 Task: In the Company zugop.edu.jo, Add note: 'Schedule a team brainstorming session for marketing campaign ideas.'. Mark checkbox to create task to follow up ': In 3 business days '. Create task, with  description: Physical meeting done, Add due date: In 3 Business Days; Add reminder: 30 Minutes before. Set Priority High and add note: Review the attached proposal. Logged in from softage.5@softage.net
Action: Mouse moved to (79, 58)
Screenshot: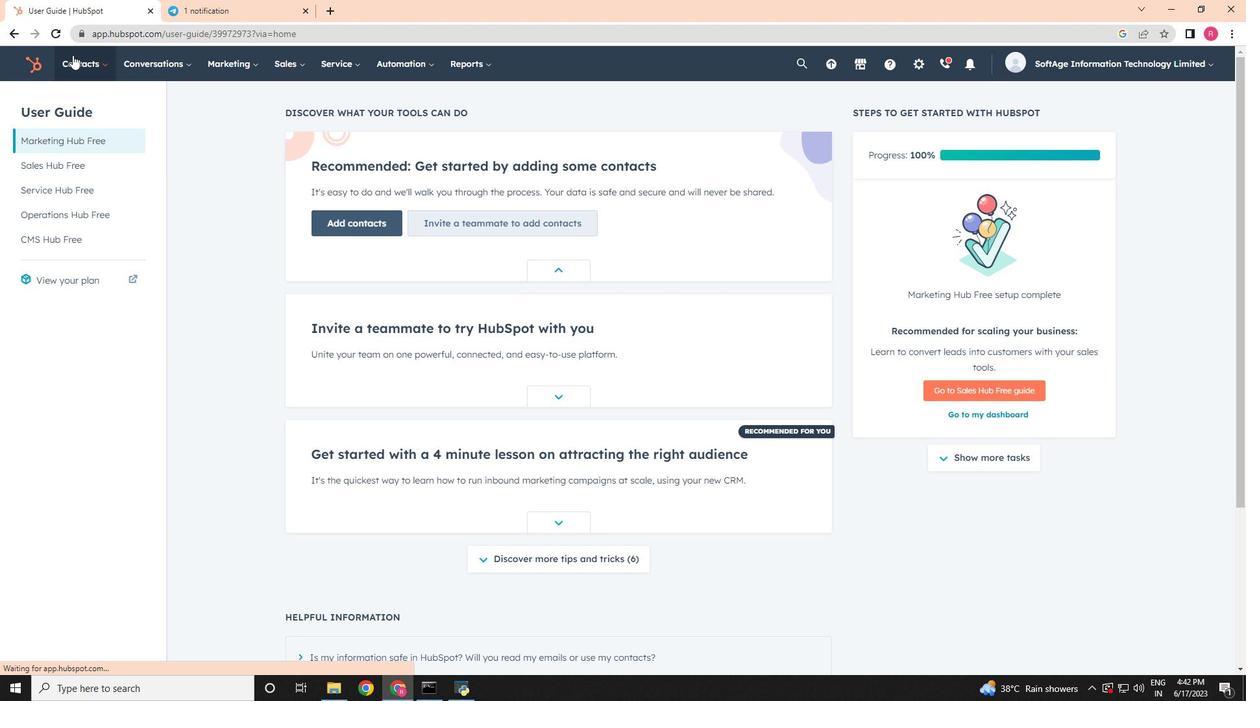 
Action: Mouse pressed left at (79, 58)
Screenshot: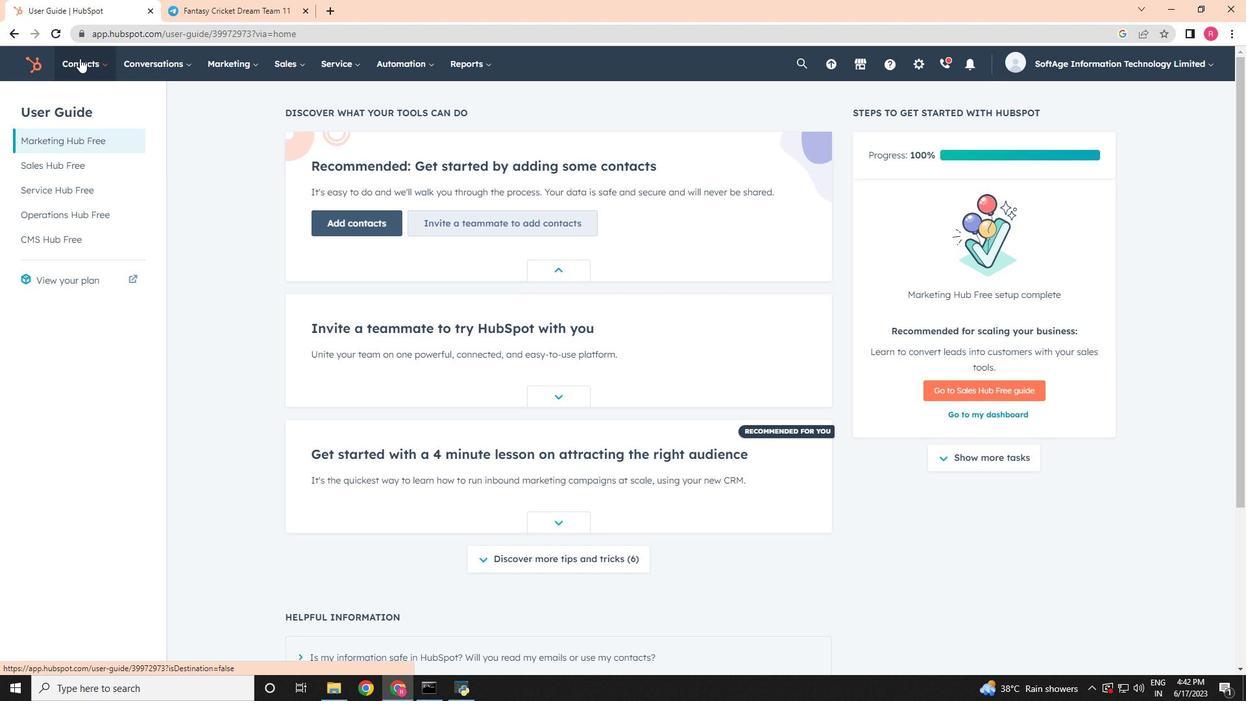 
Action: Mouse moved to (101, 119)
Screenshot: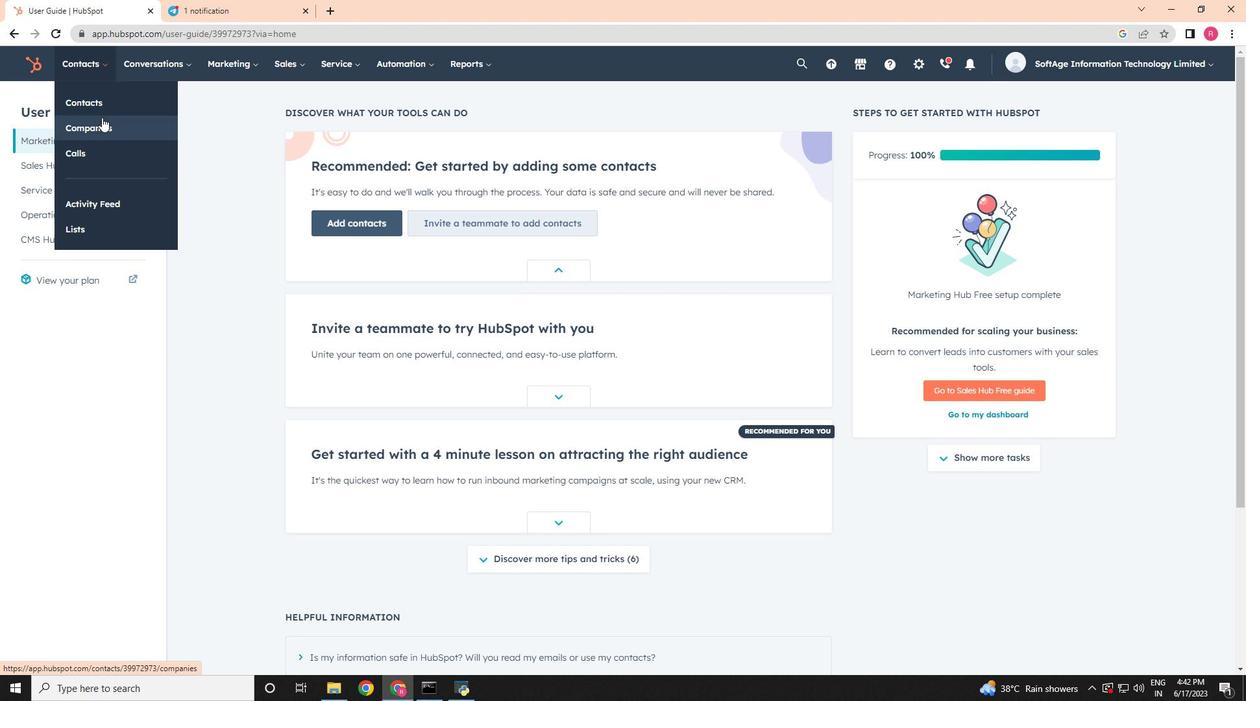 
Action: Mouse pressed left at (101, 119)
Screenshot: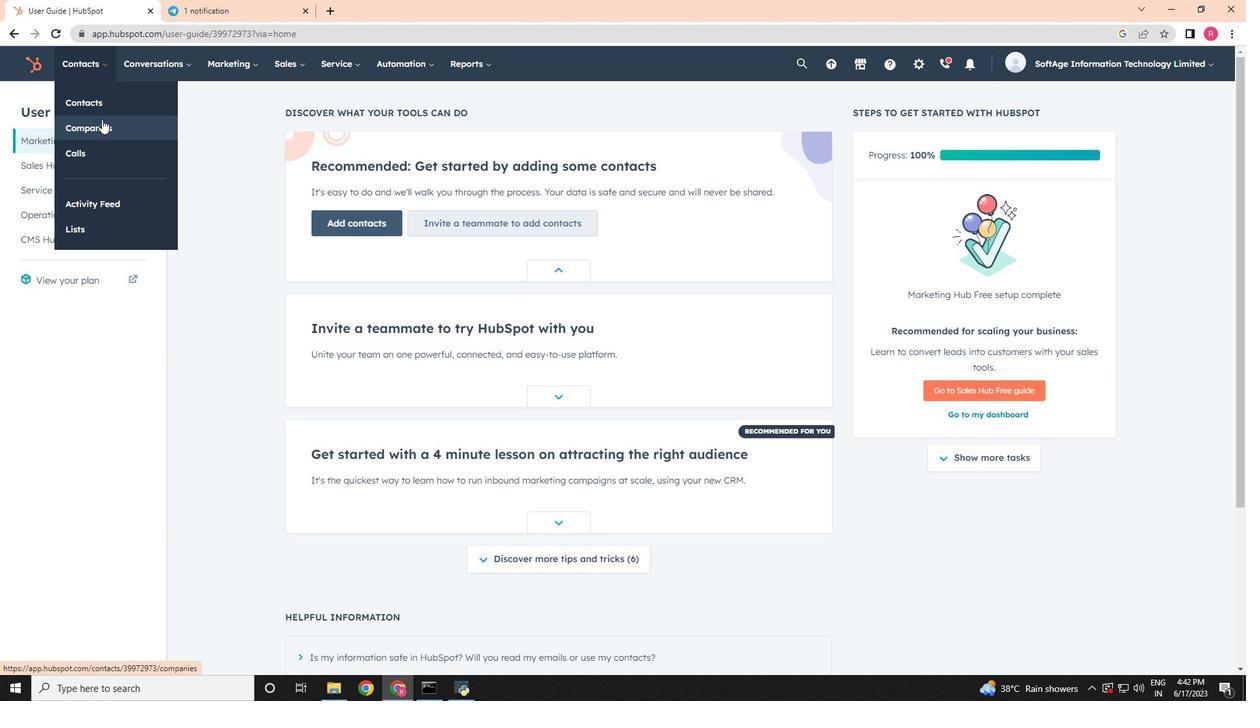 
Action: Mouse moved to (122, 207)
Screenshot: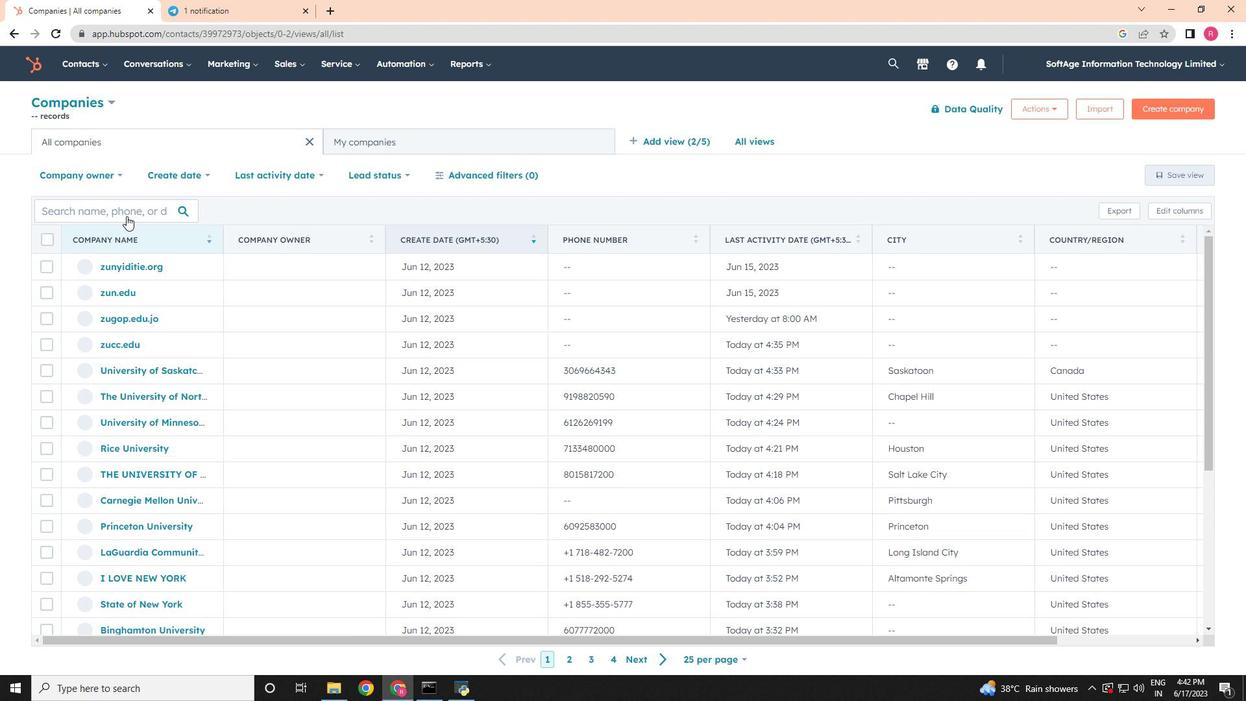 
Action: Mouse pressed left at (122, 207)
Screenshot: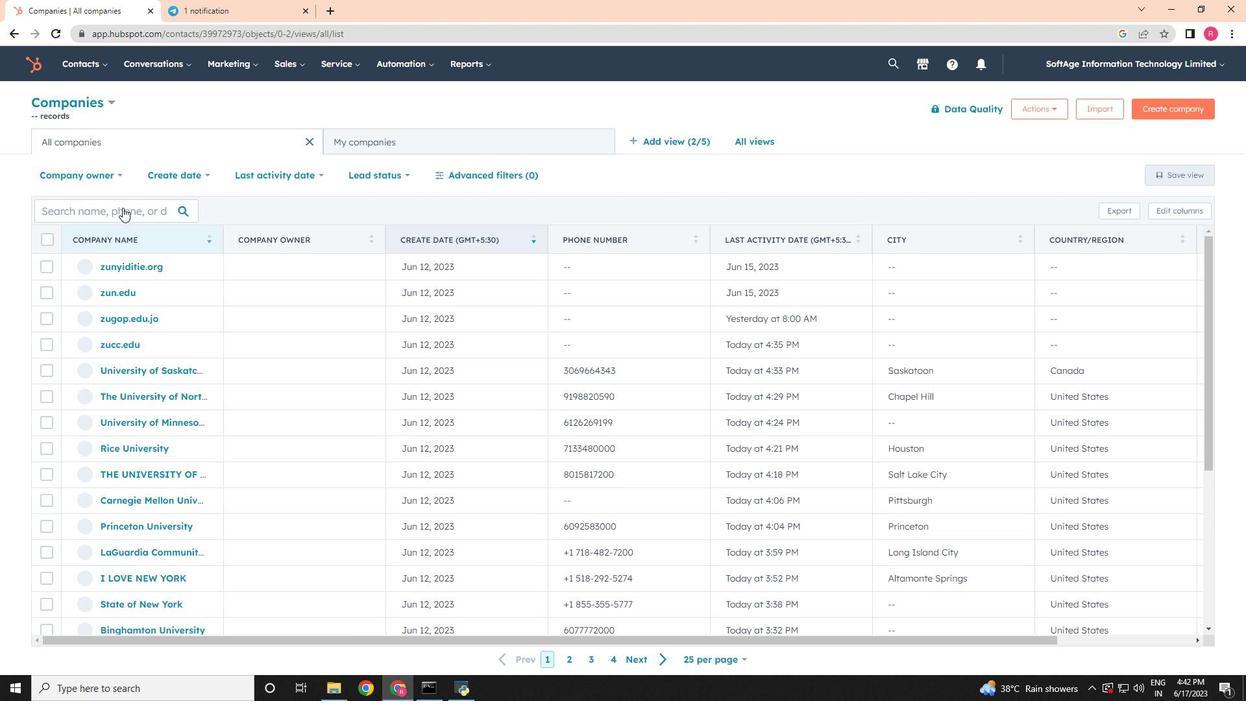 
Action: Key pressed zugop.
Screenshot: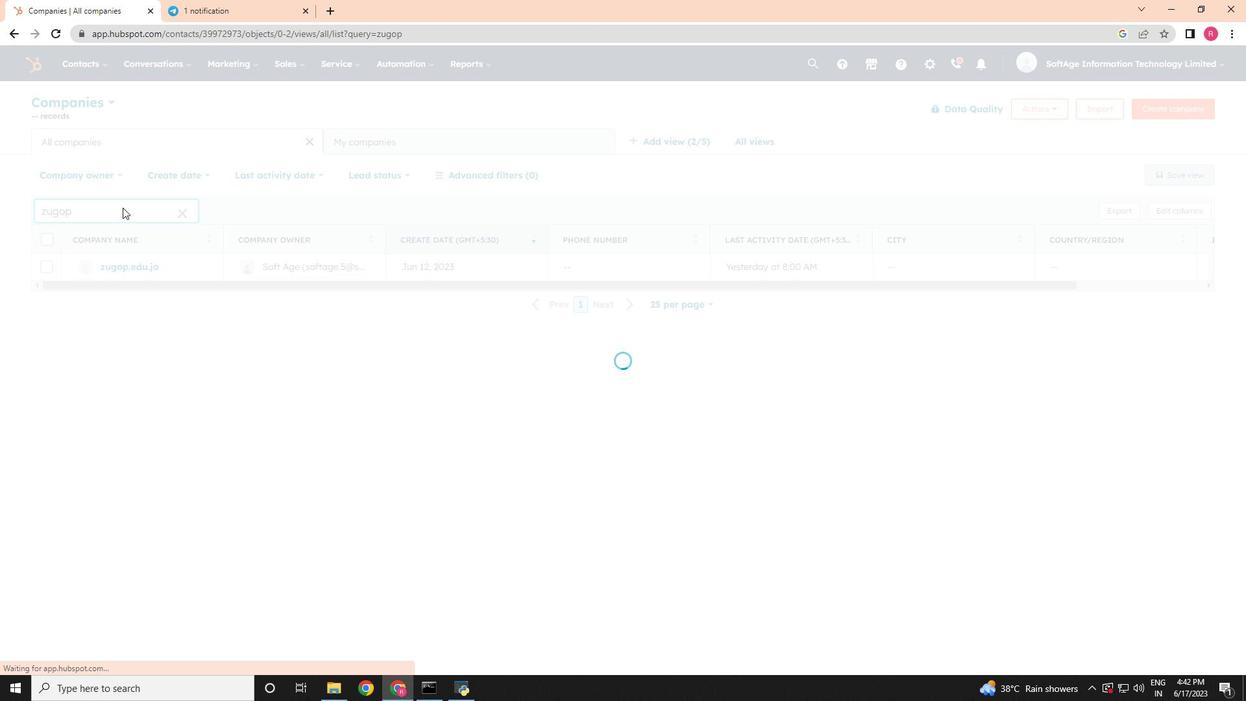 
Action: Mouse moved to (129, 262)
Screenshot: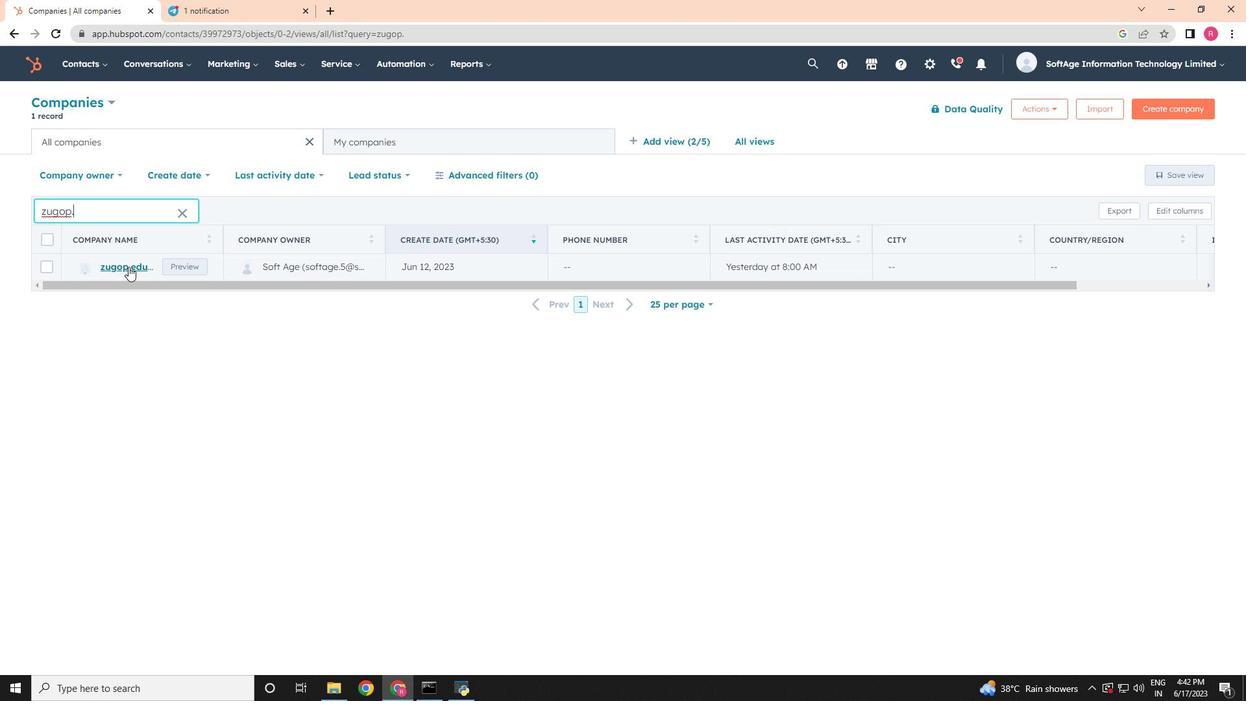 
Action: Mouse pressed left at (129, 262)
Screenshot: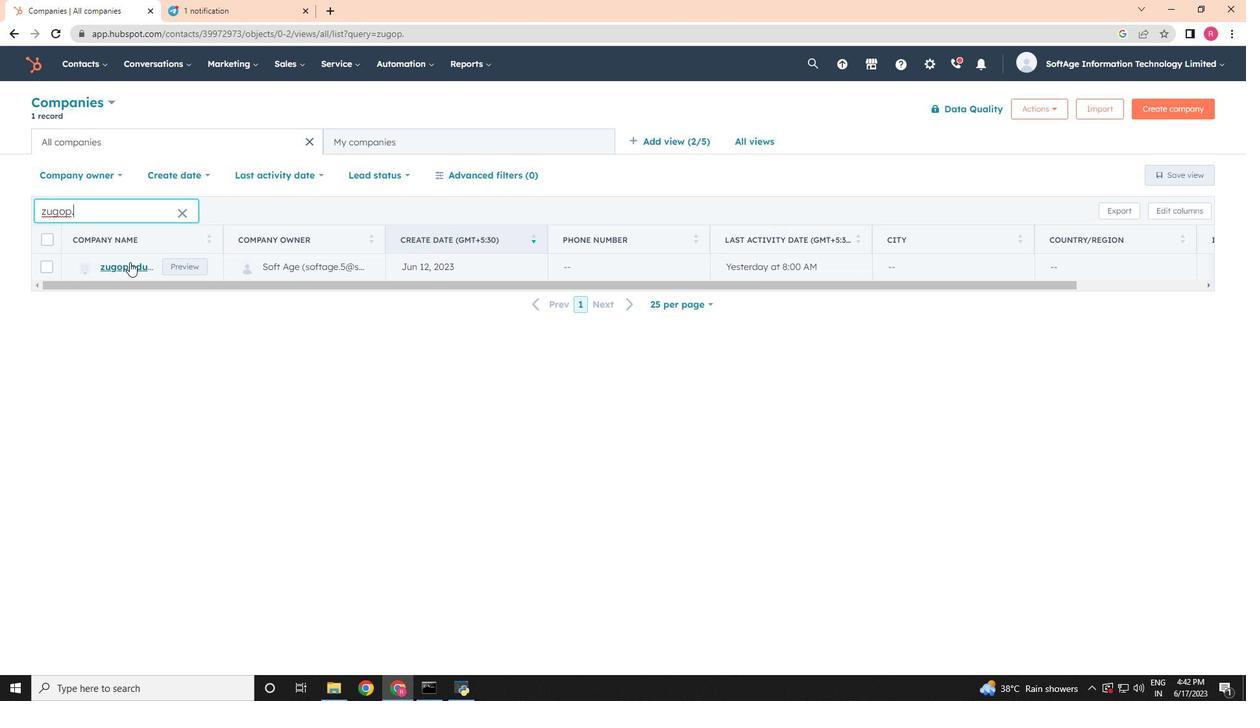 
Action: Mouse moved to (46, 210)
Screenshot: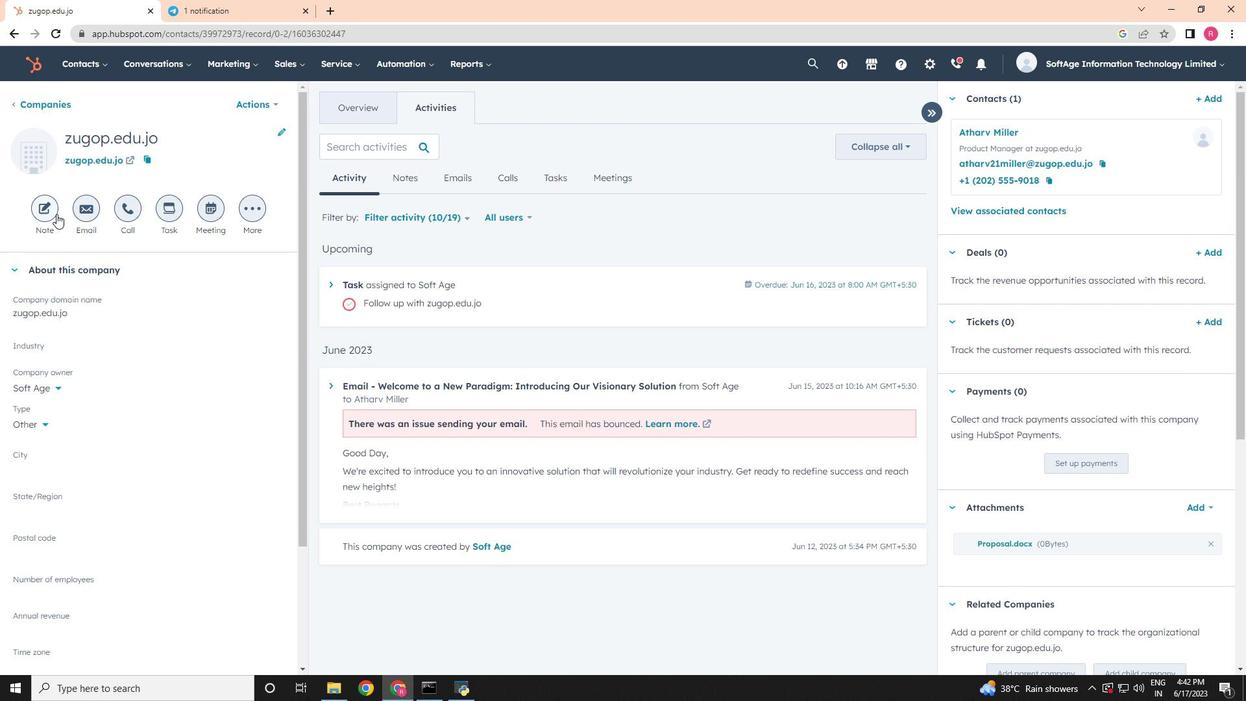 
Action: Mouse pressed left at (46, 210)
Screenshot: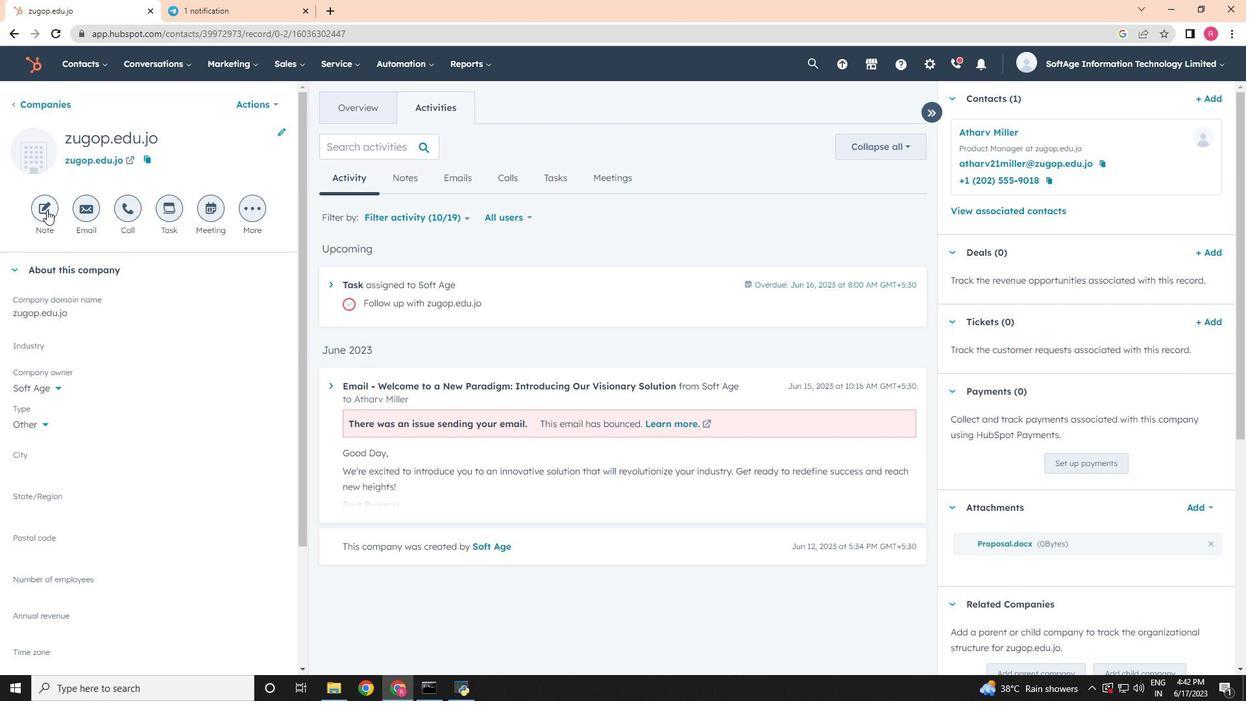 
Action: Mouse moved to (1094, 388)
Screenshot: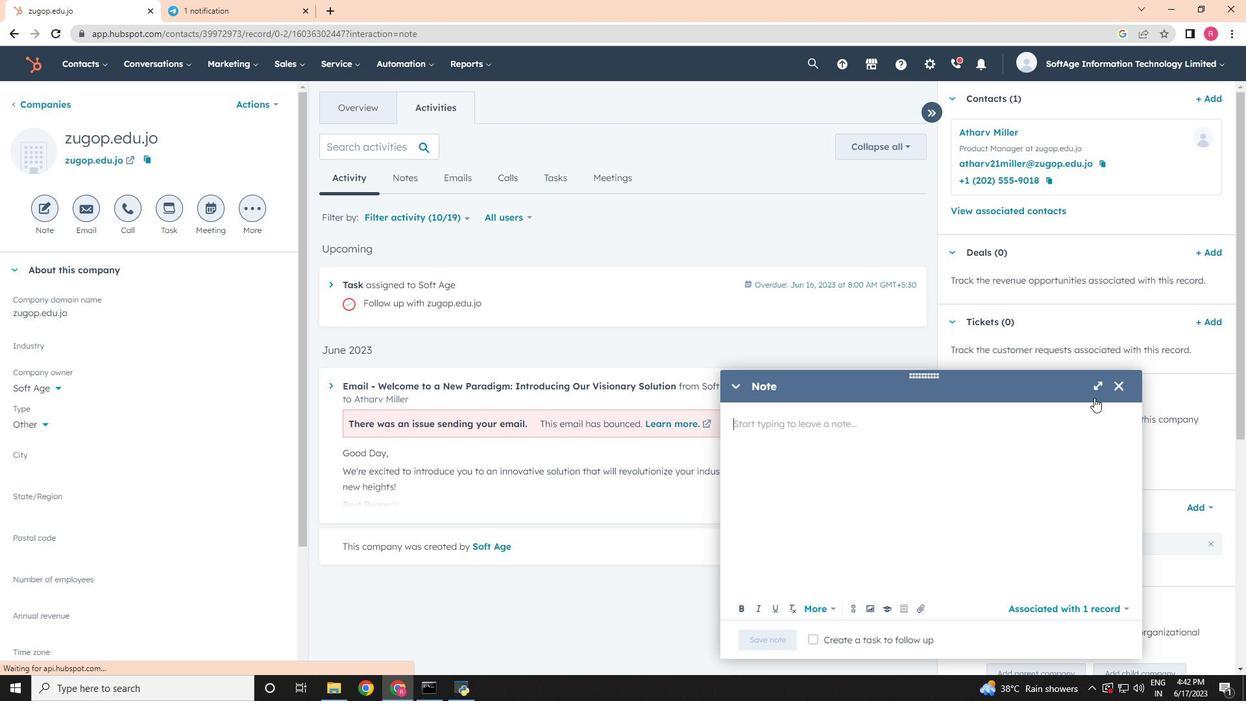 
Action: Mouse pressed left at (1094, 388)
Screenshot: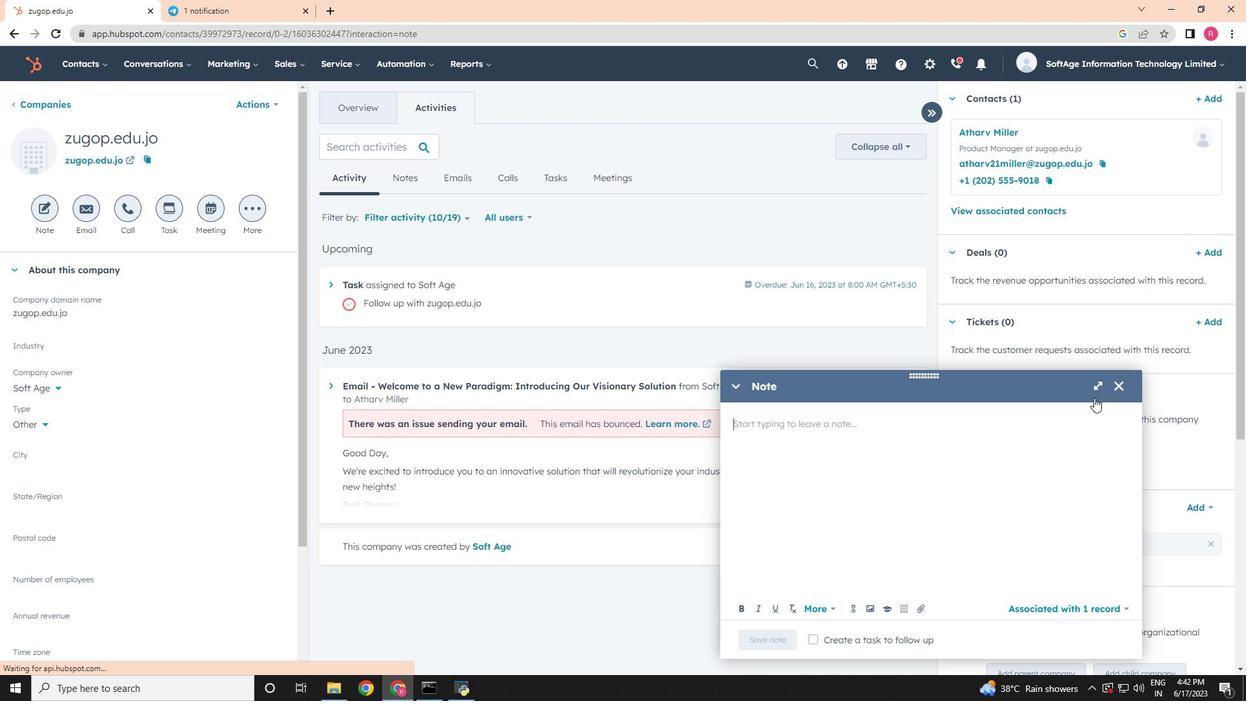 
Action: Mouse moved to (642, 396)
Screenshot: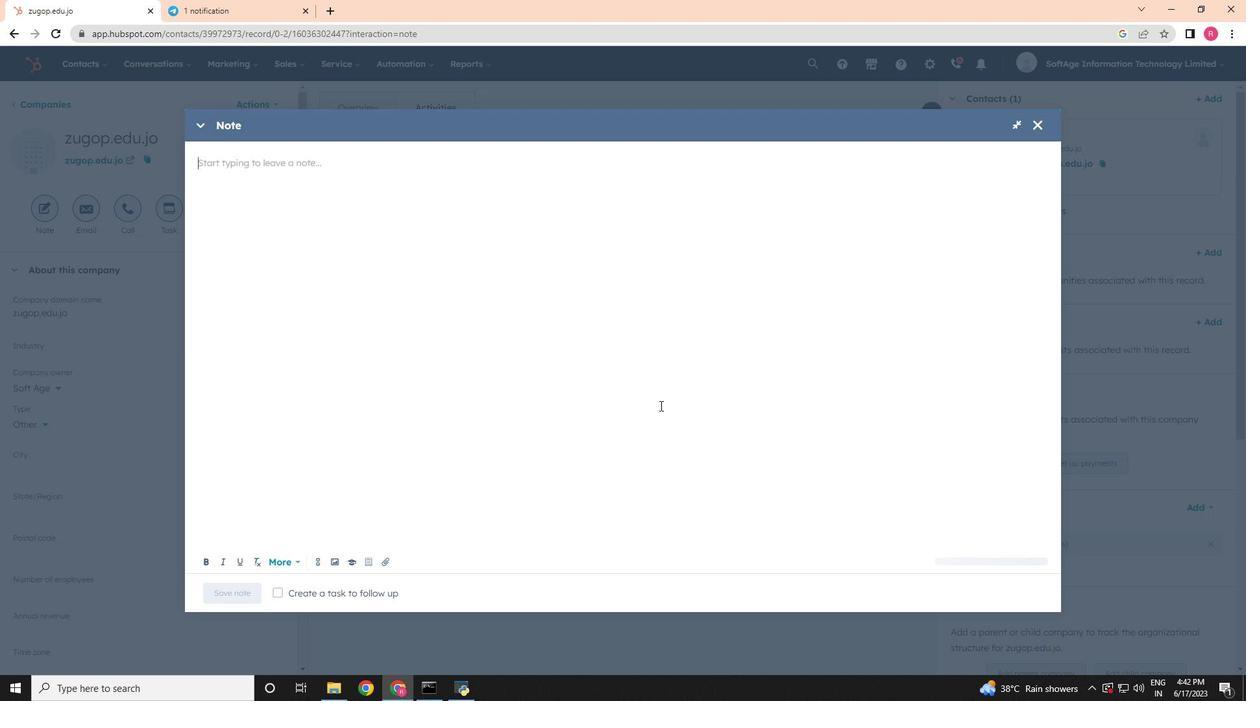 
Action: Key pressed <Key.shift>Schedule
Screenshot: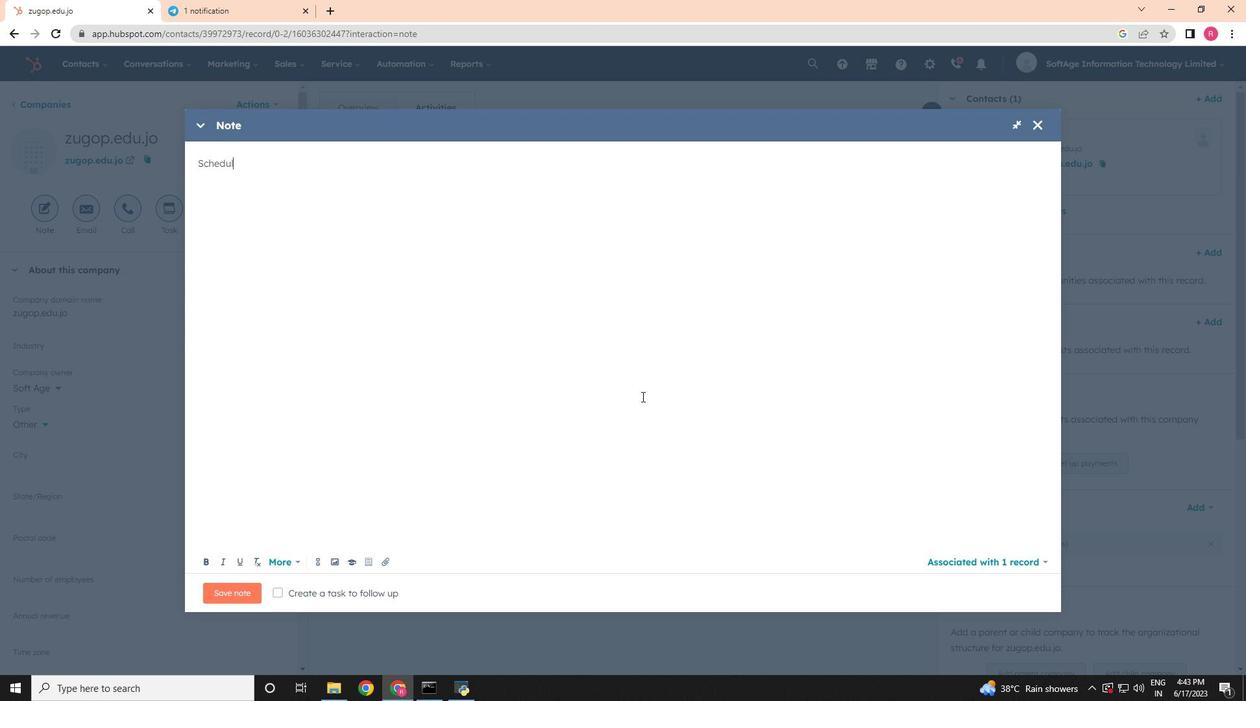 
Action: Mouse moved to (642, 396)
Screenshot: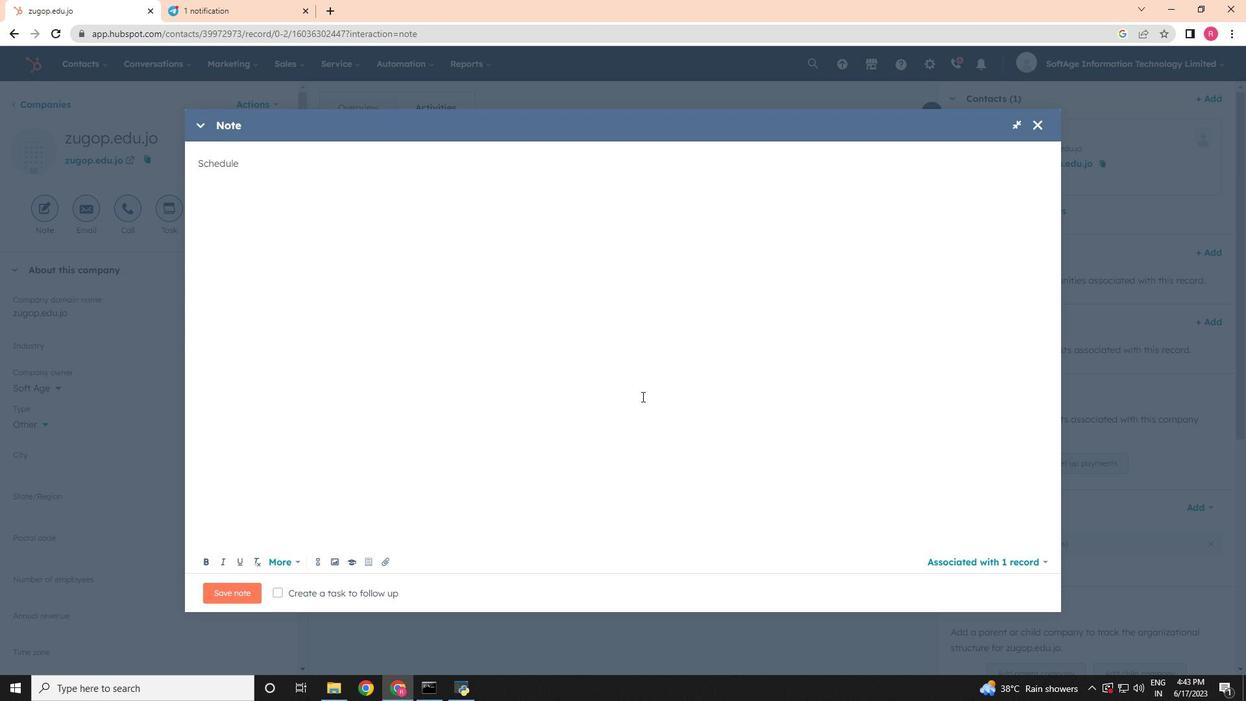 
Action: Key pressed <Key.space>a<Key.space>team<Key.space>brainstrming<Key.space>session<Key.space>for<Key.space>marketing<Key.space>campaign<Key.space>ideas.
Screenshot: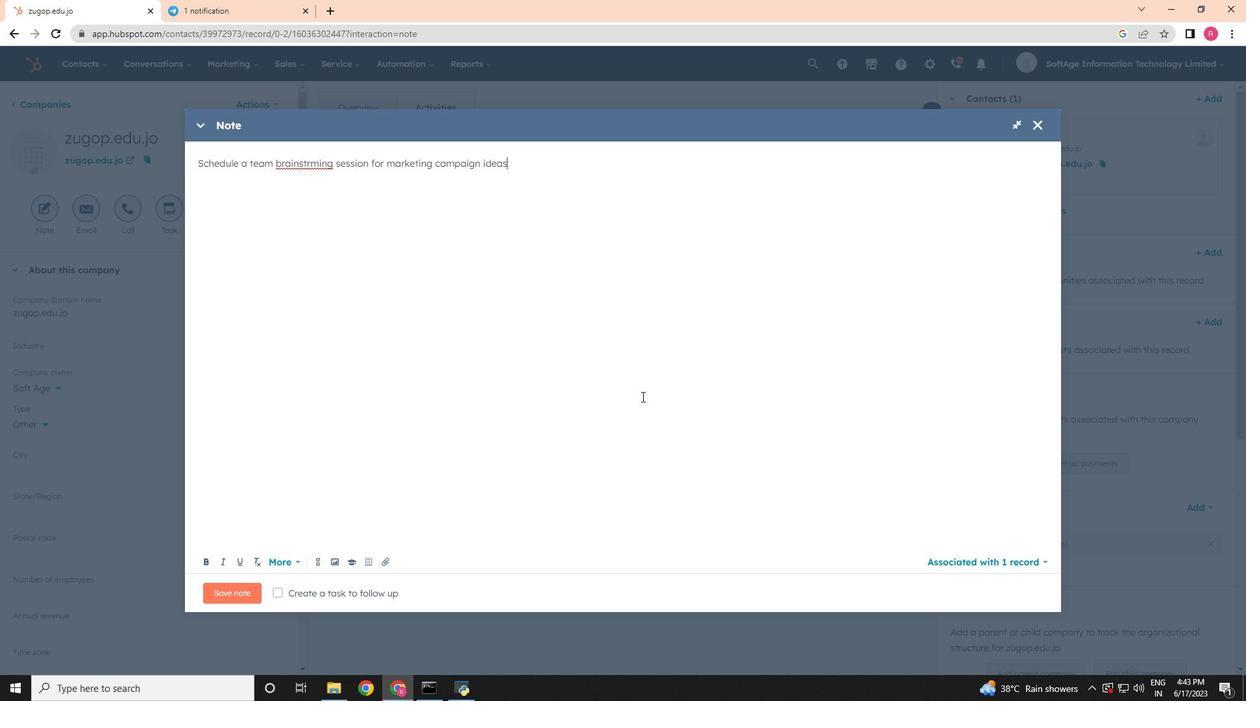 
Action: Mouse moved to (275, 595)
Screenshot: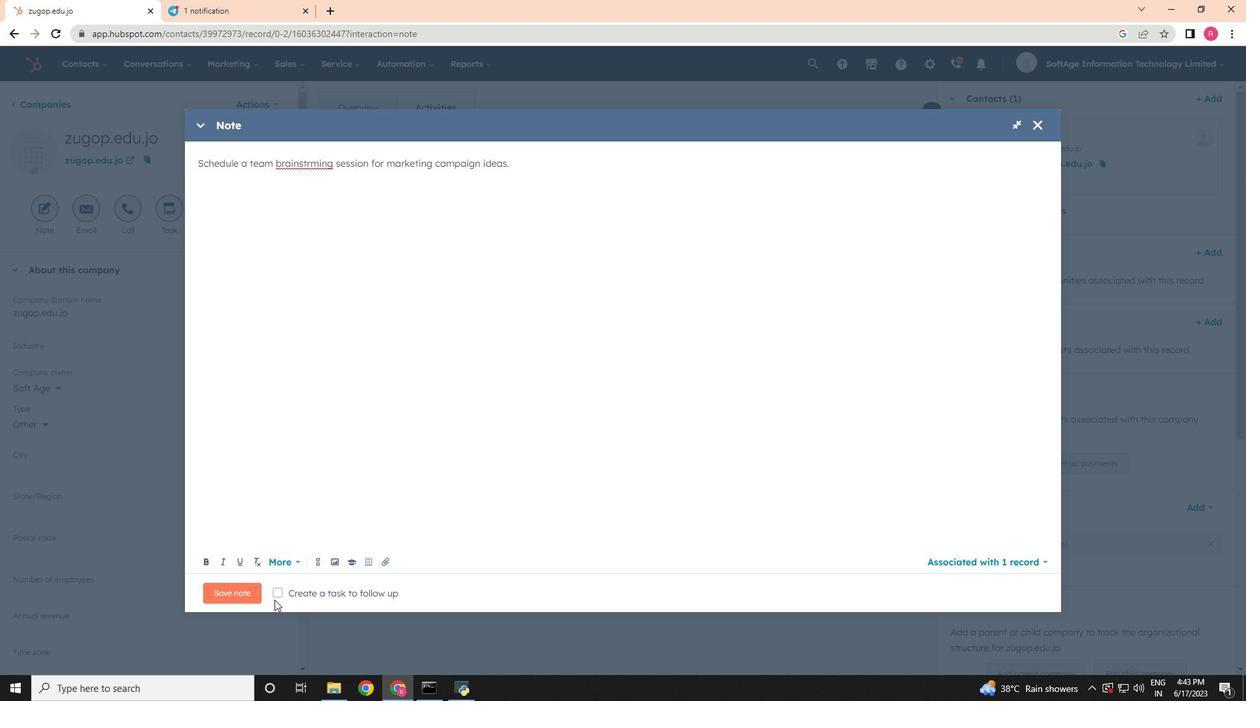 
Action: Mouse pressed left at (275, 595)
Screenshot: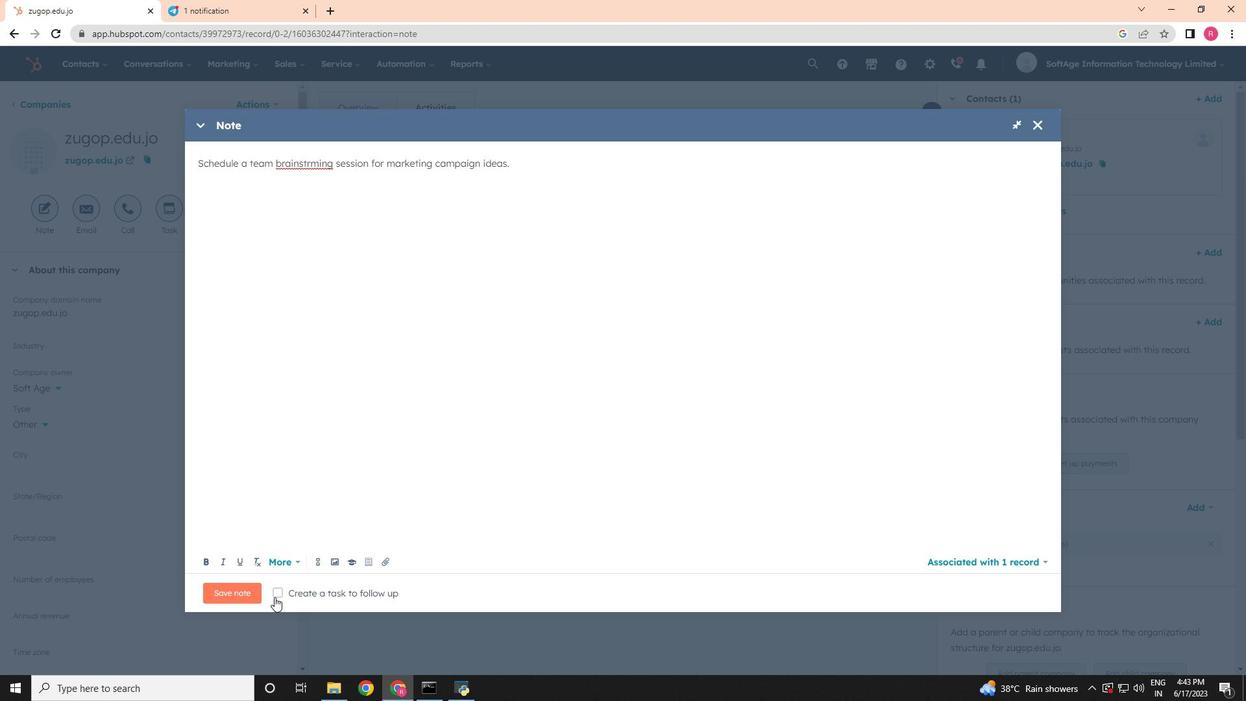 
Action: Mouse moved to (479, 595)
Screenshot: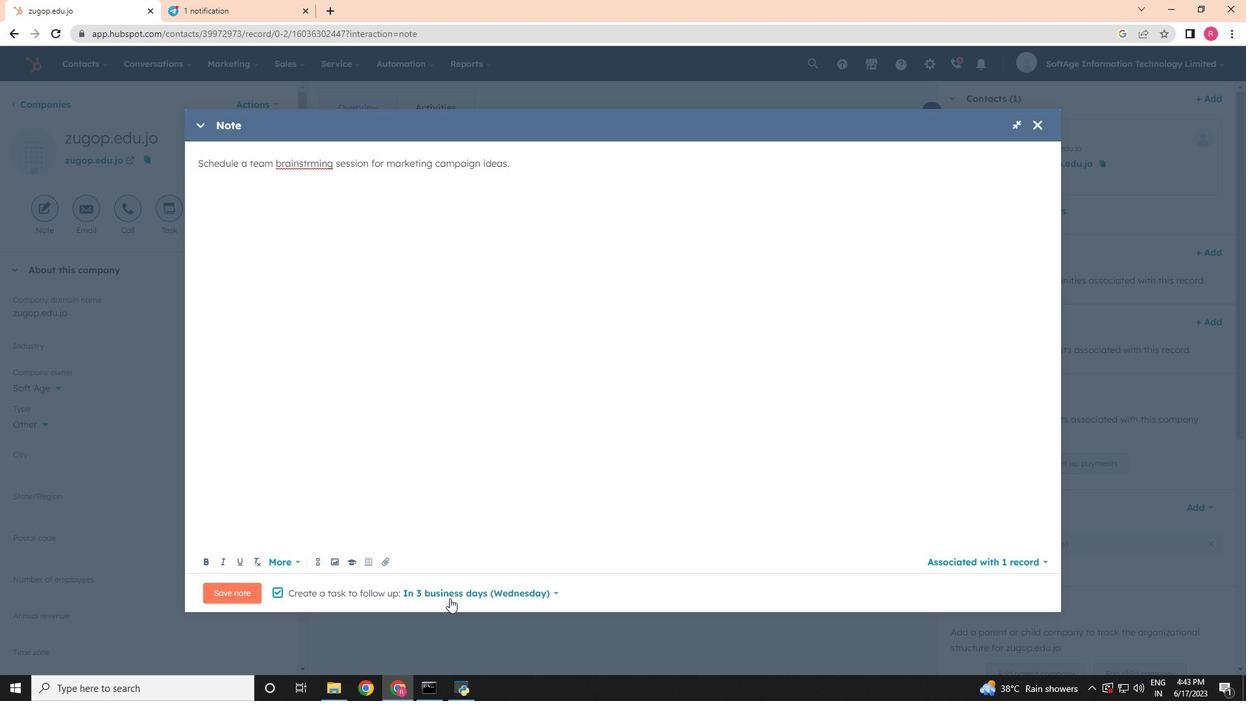 
Action: Mouse pressed left at (479, 595)
Screenshot: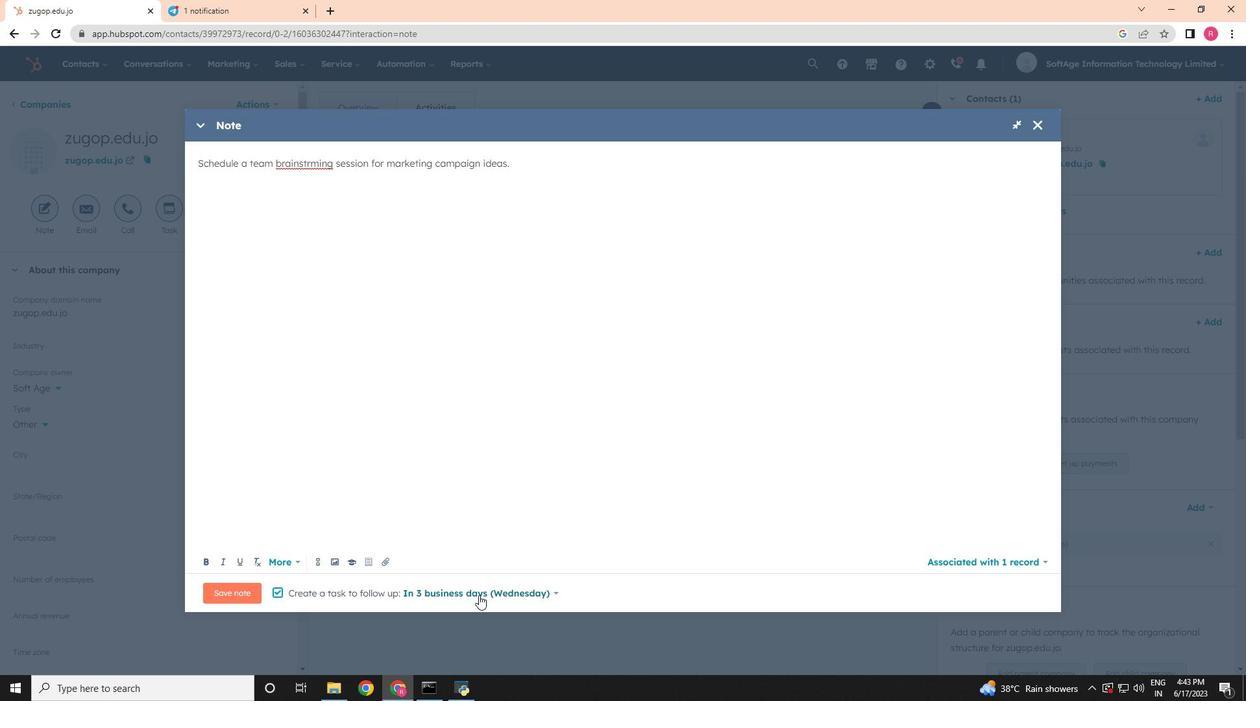 
Action: Mouse moved to (471, 470)
Screenshot: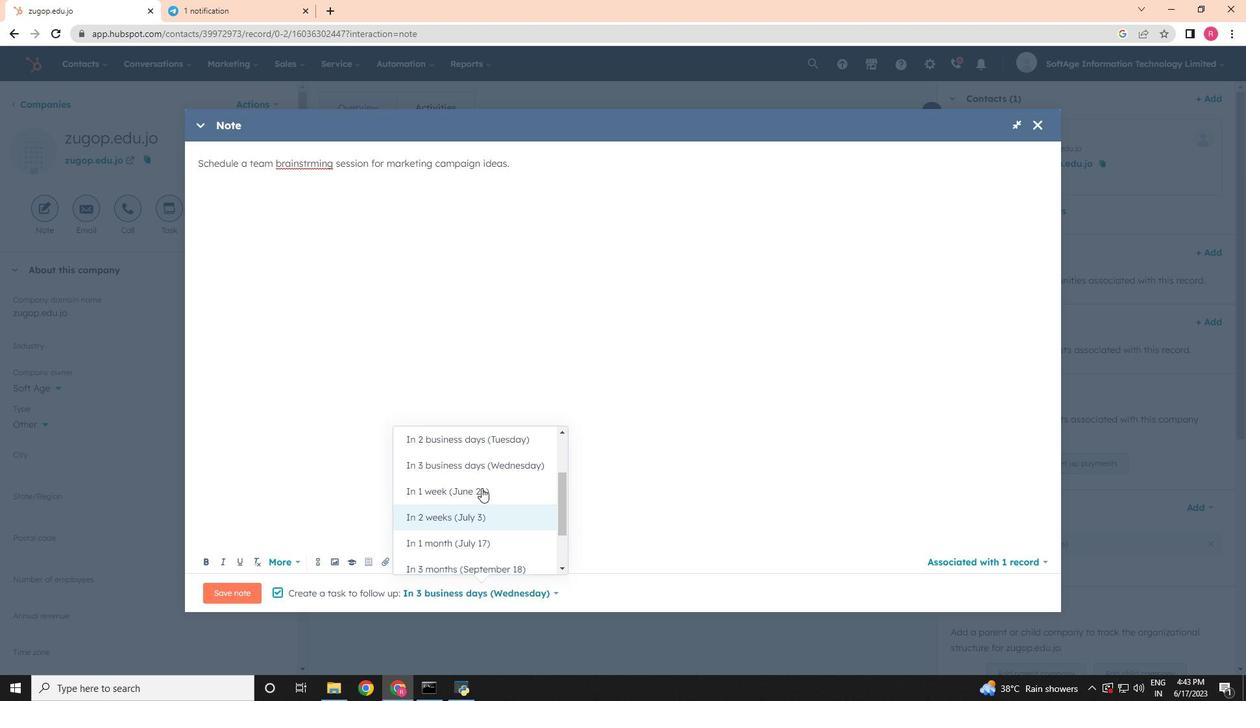 
Action: Mouse pressed left at (471, 470)
Screenshot: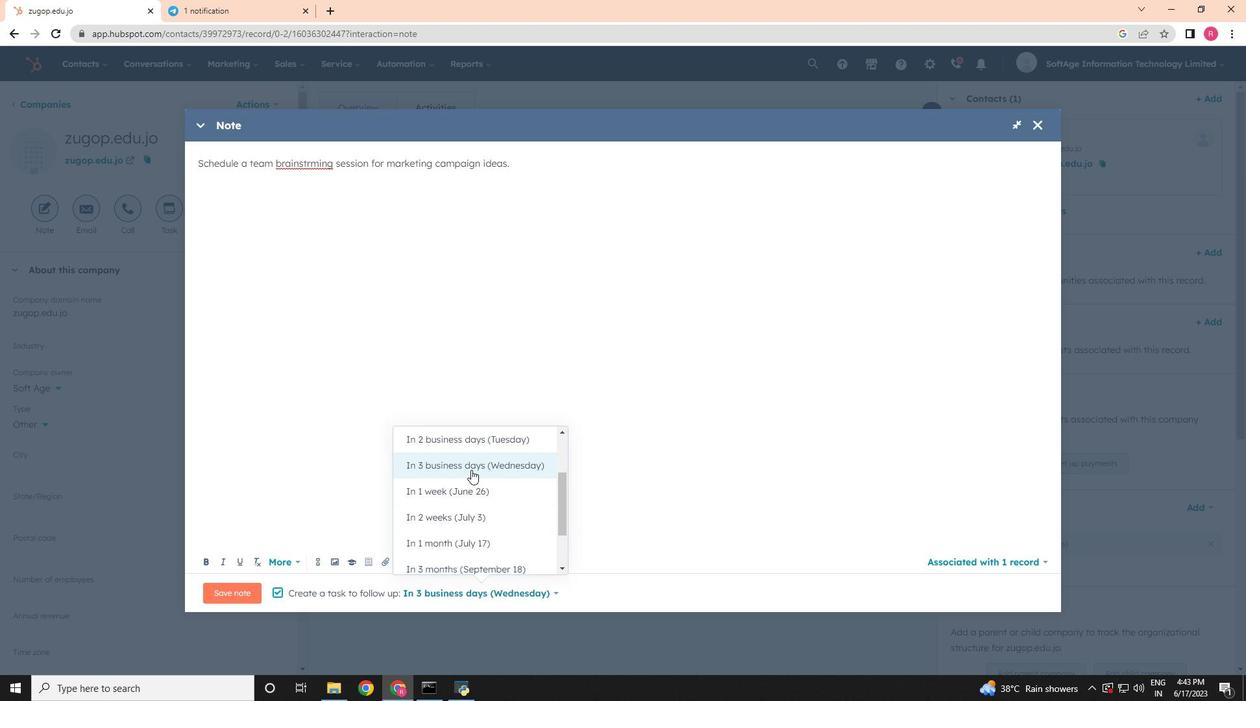 
Action: Mouse moved to (237, 600)
Screenshot: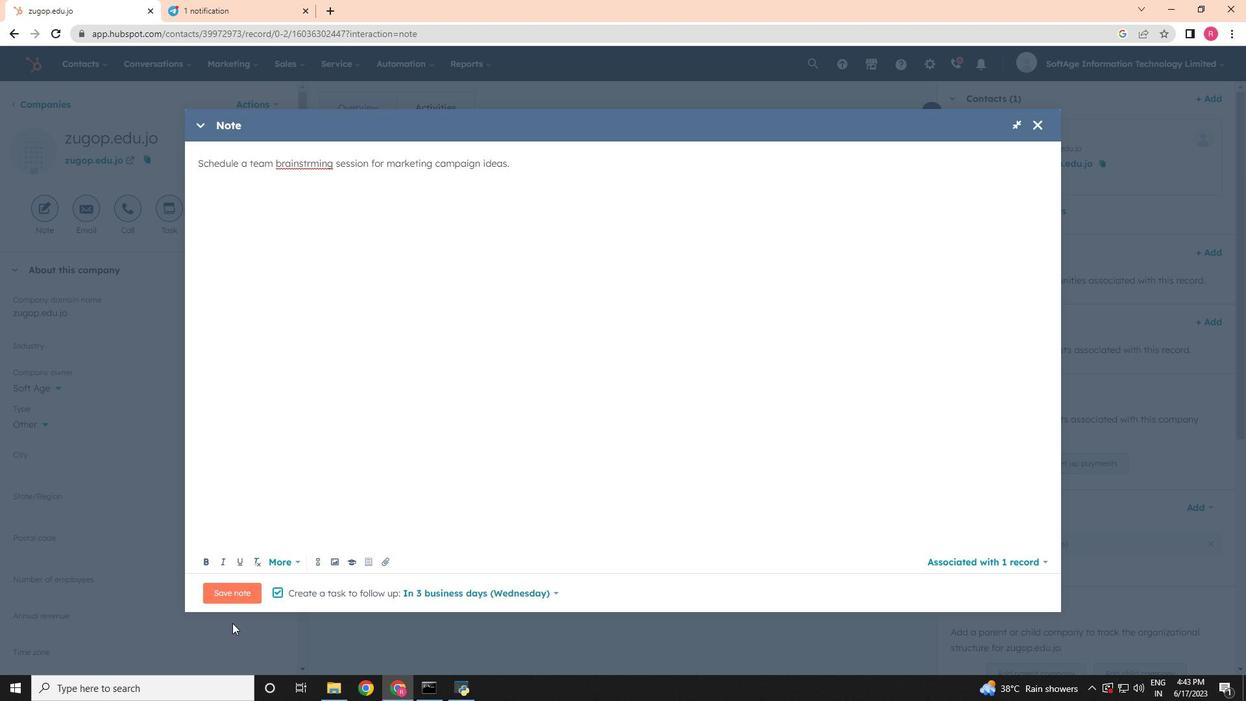 
Action: Mouse pressed left at (237, 600)
Screenshot: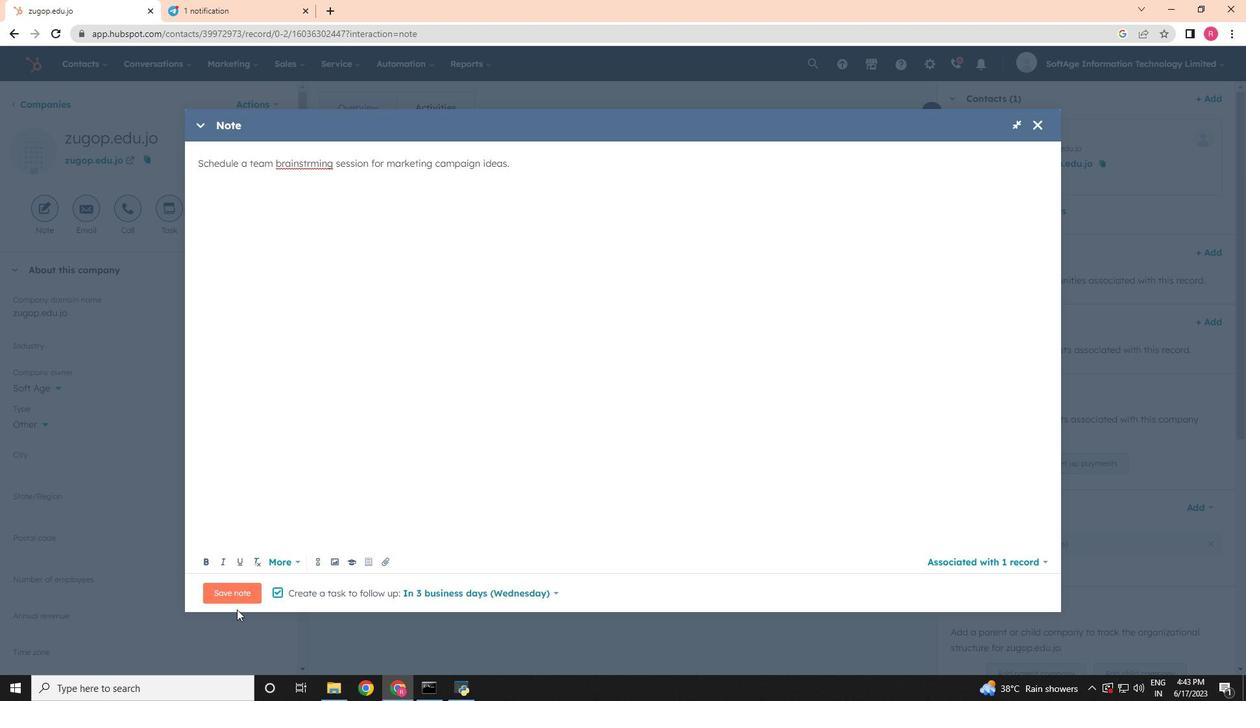 
Action: Mouse moved to (175, 210)
Screenshot: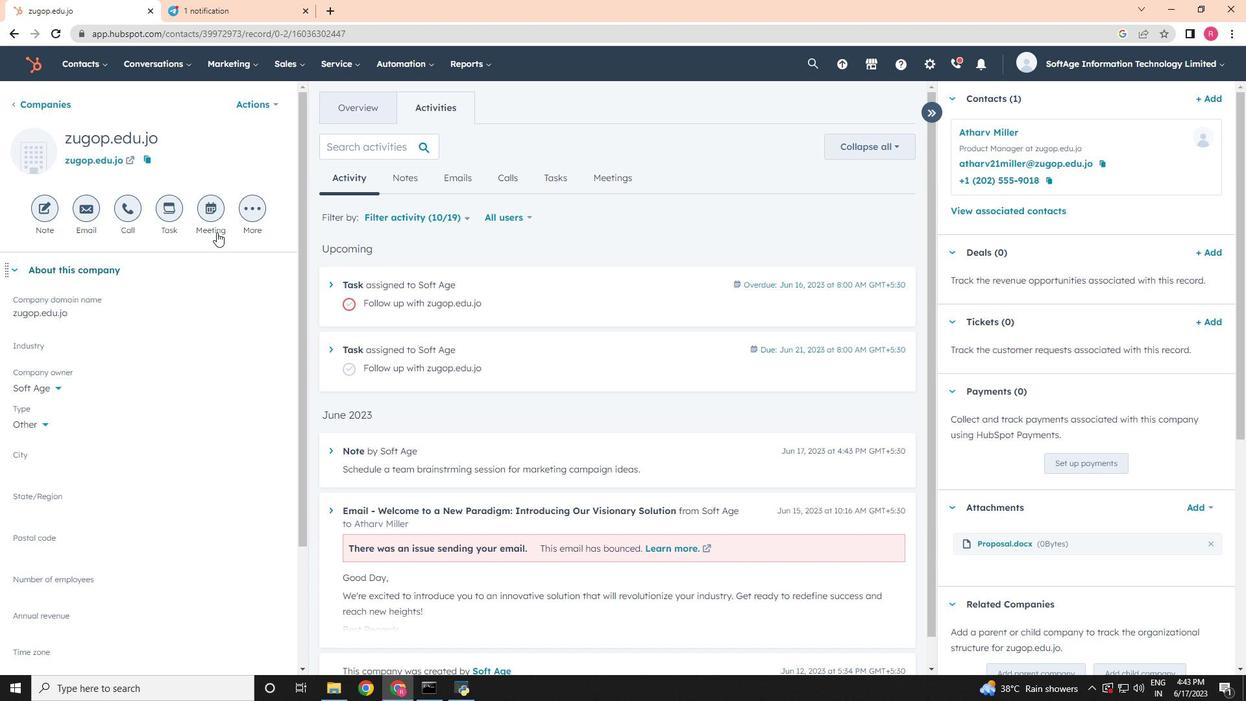 
Action: Mouse pressed left at (175, 210)
Screenshot: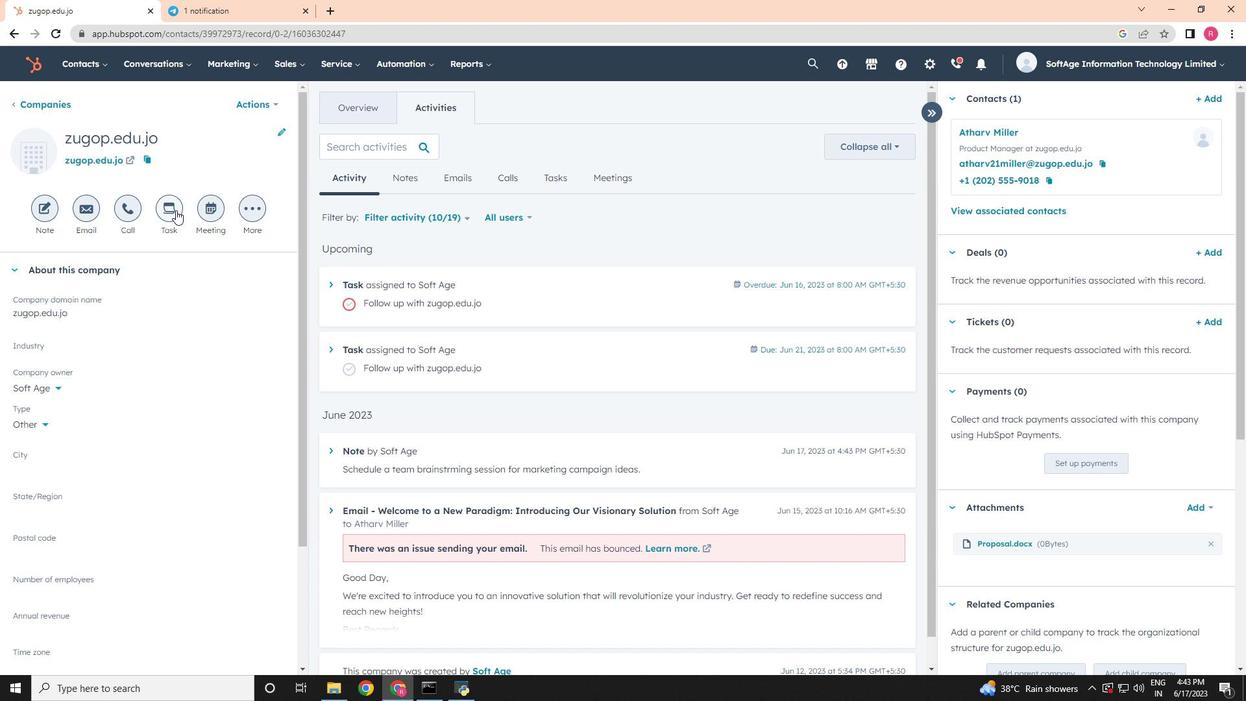 
Action: Mouse moved to (869, 363)
Screenshot: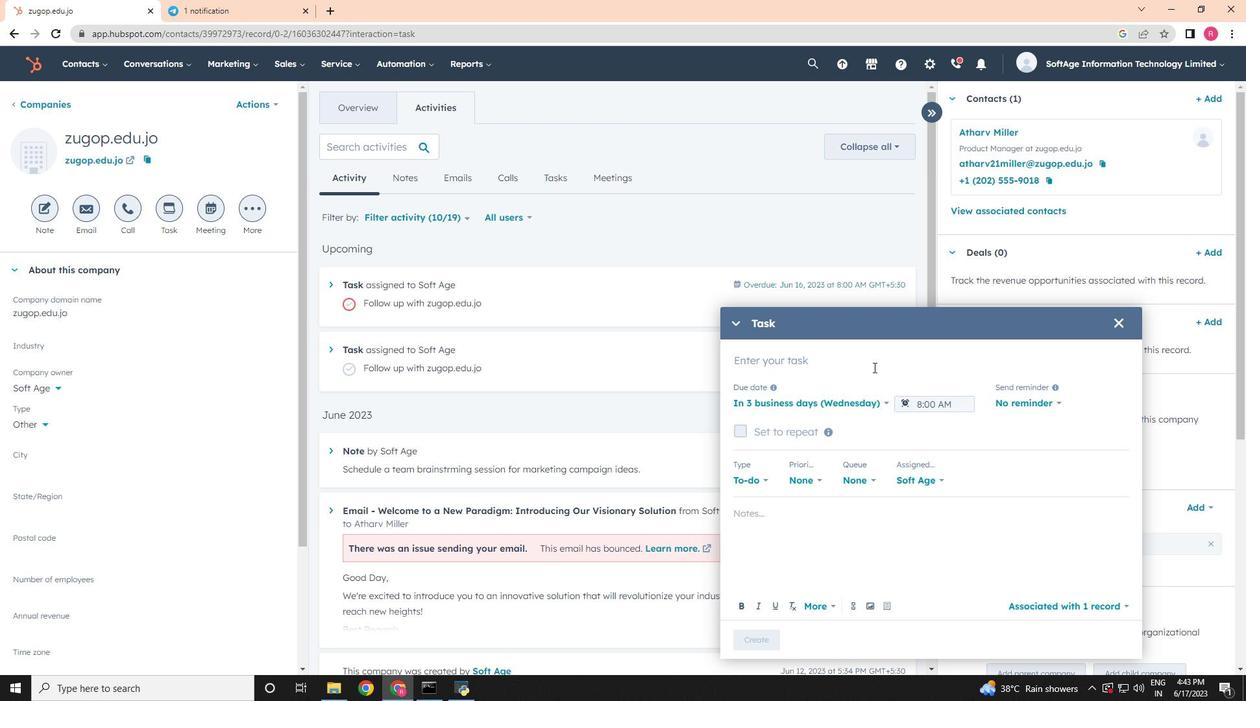 
Action: Key pressed <Key.shift>Phaysical<Key.space>meeting<Key.space>done
Screenshot: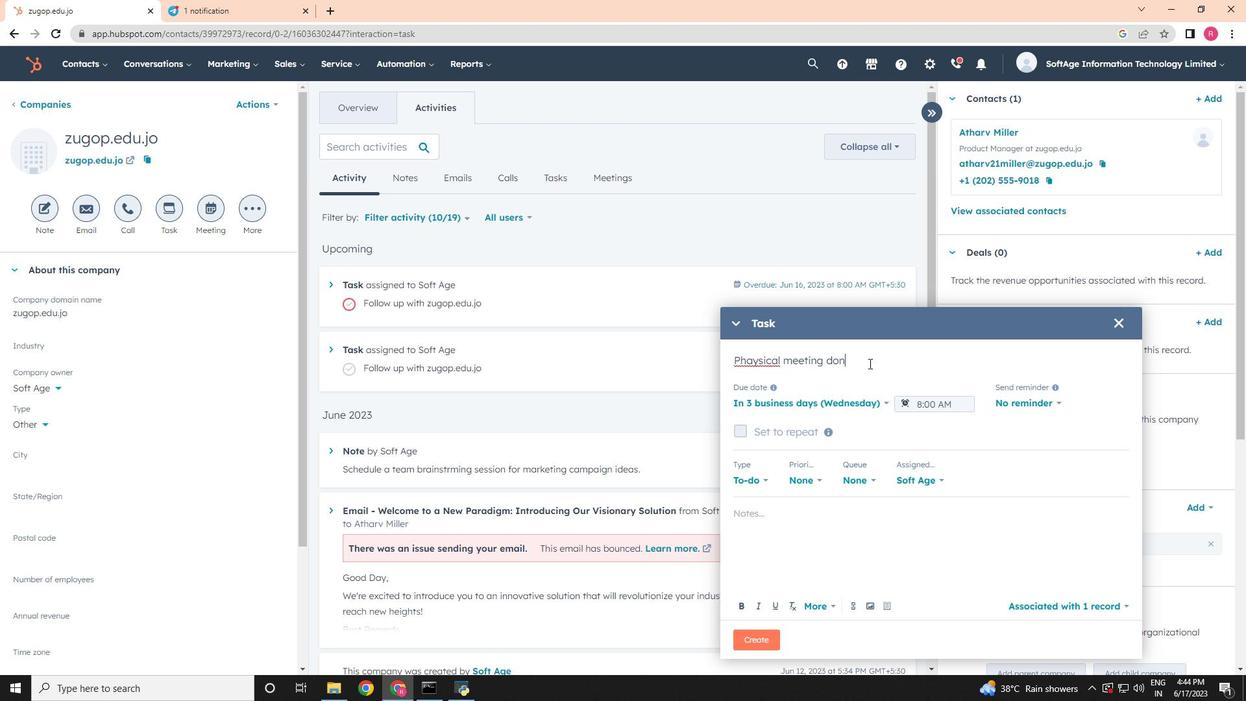 
Action: Mouse moved to (753, 359)
Screenshot: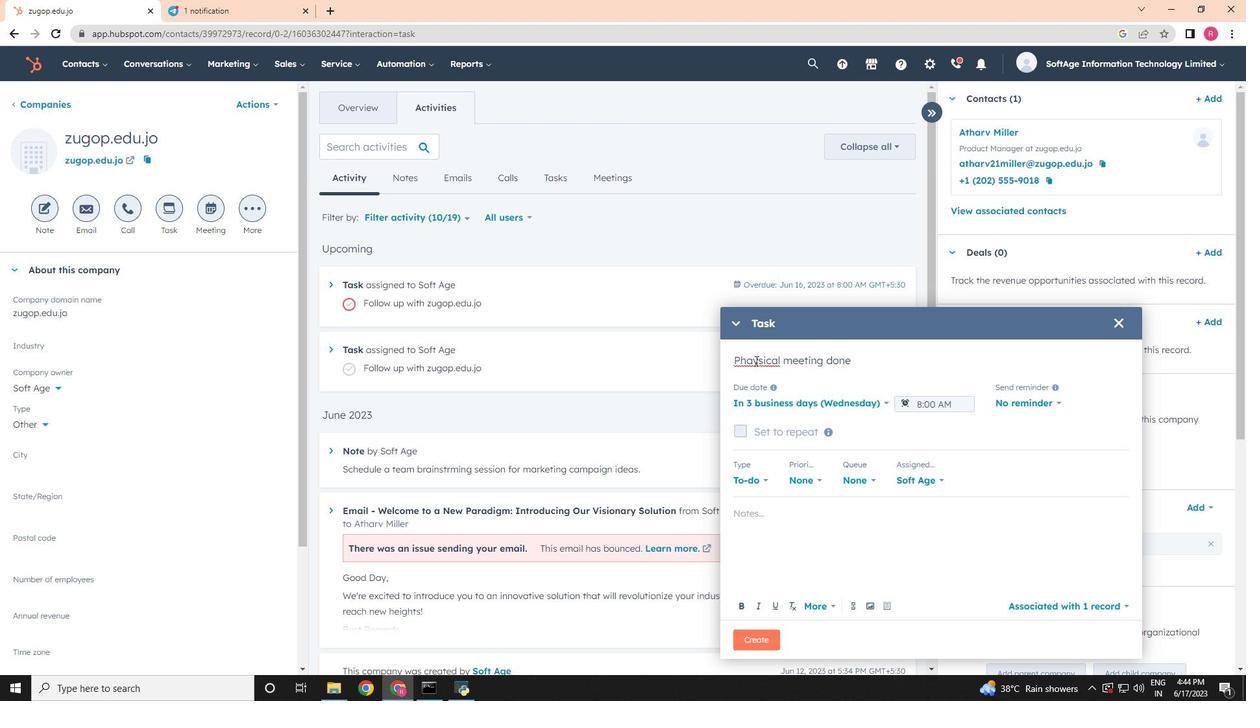 
Action: Mouse pressed left at (753, 359)
Screenshot: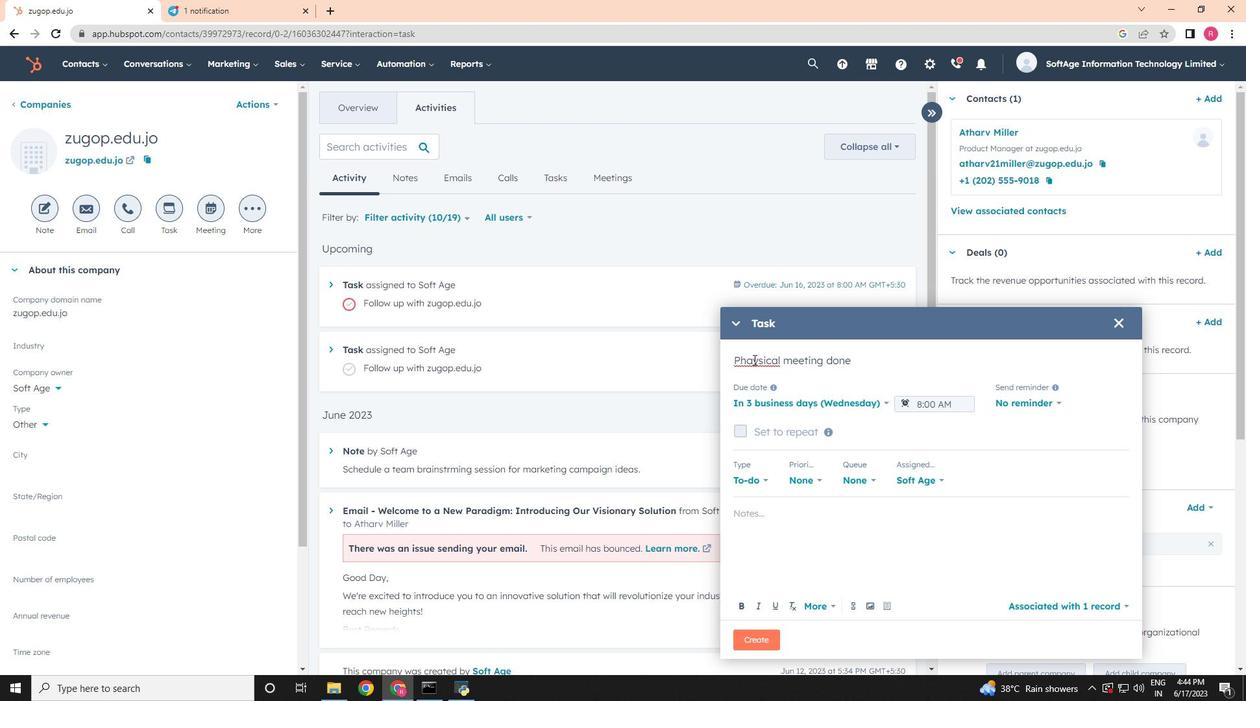 
Action: Key pressed <Key.backspace>
Screenshot: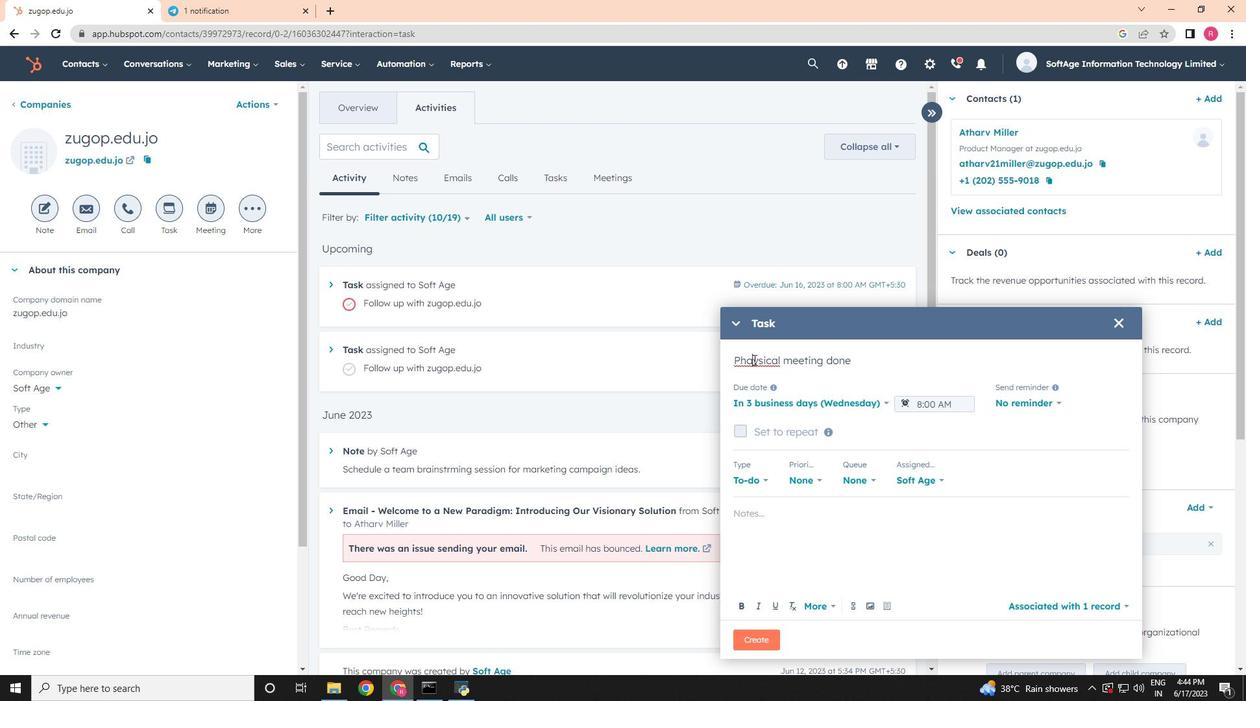 
Action: Mouse moved to (796, 403)
Screenshot: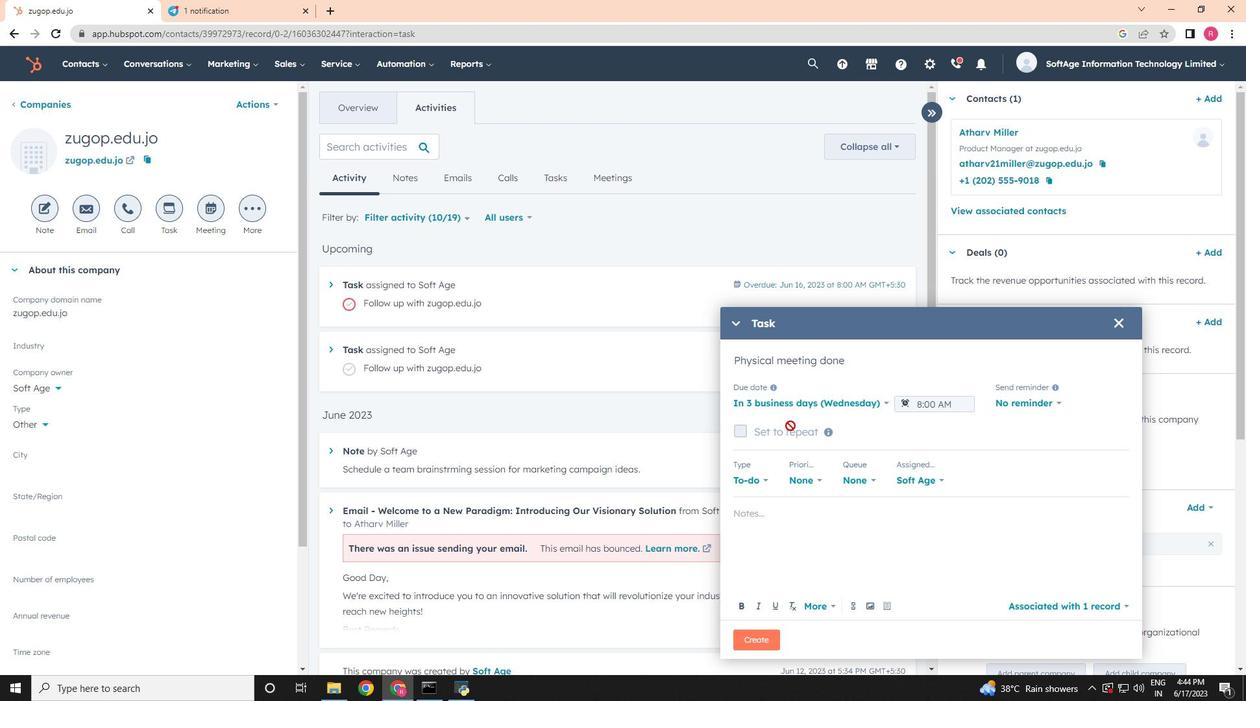 
Action: Mouse pressed left at (796, 403)
Screenshot: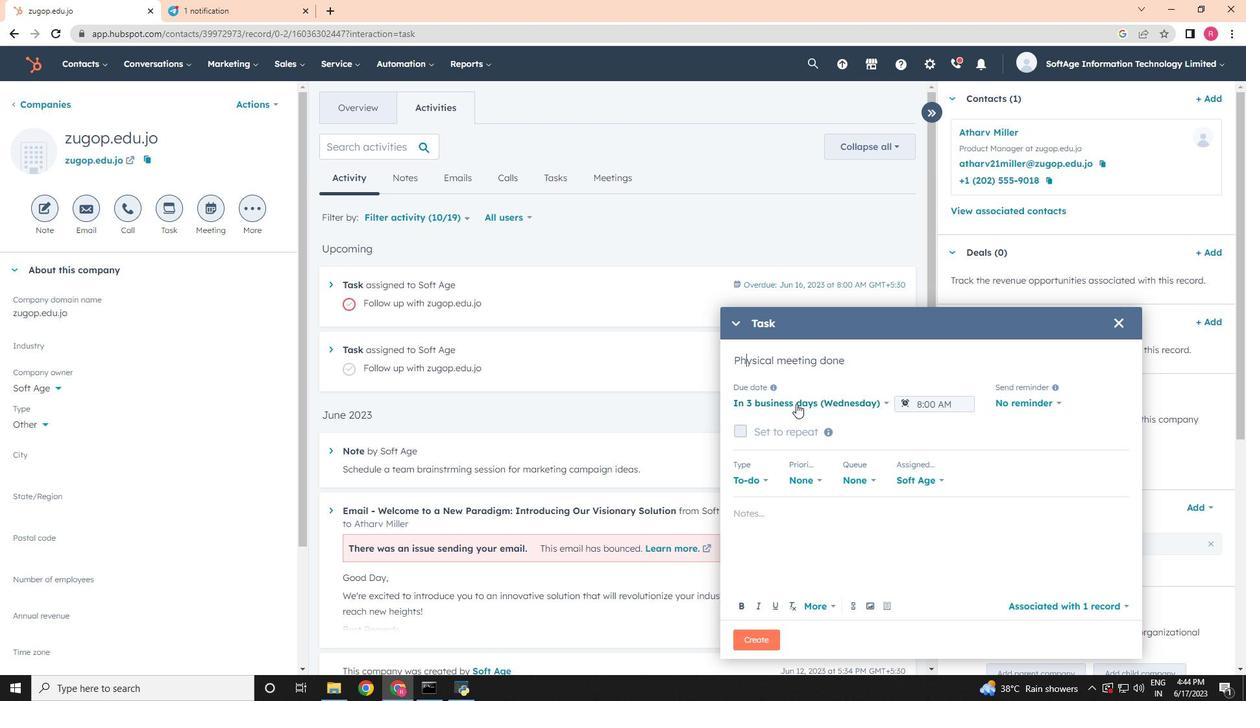 
Action: Mouse moved to (809, 455)
Screenshot: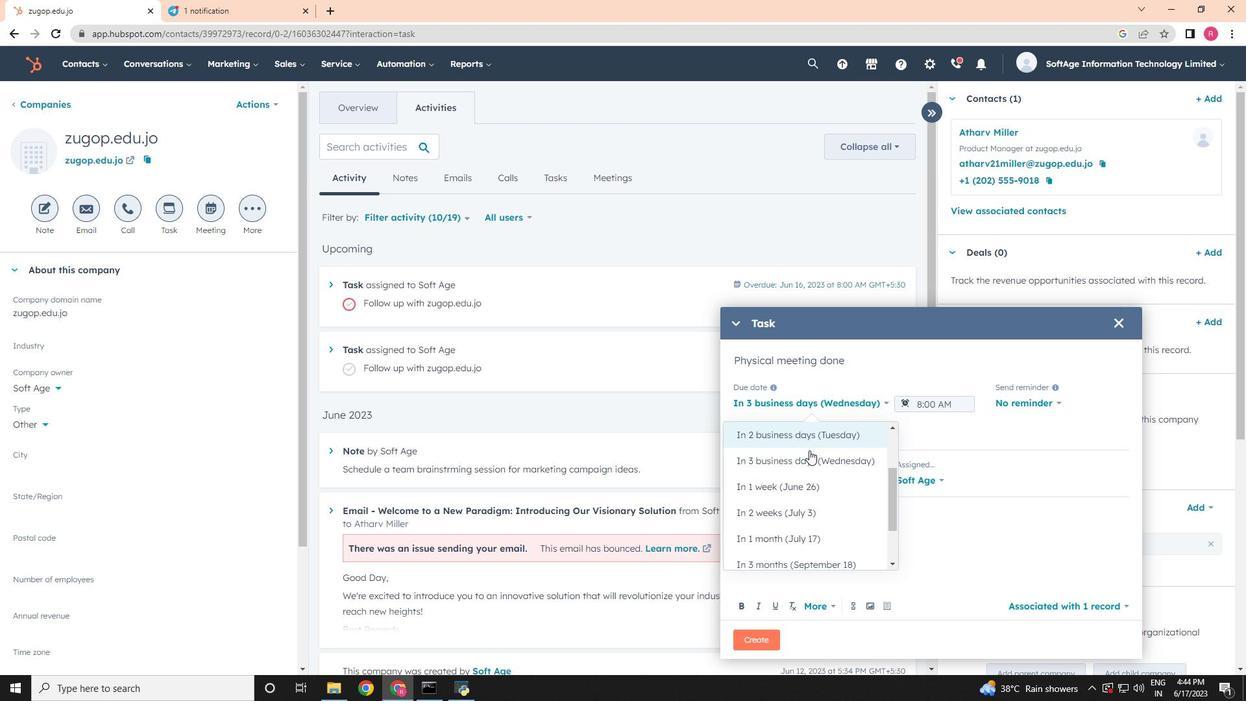 
Action: Mouse pressed left at (809, 455)
Screenshot: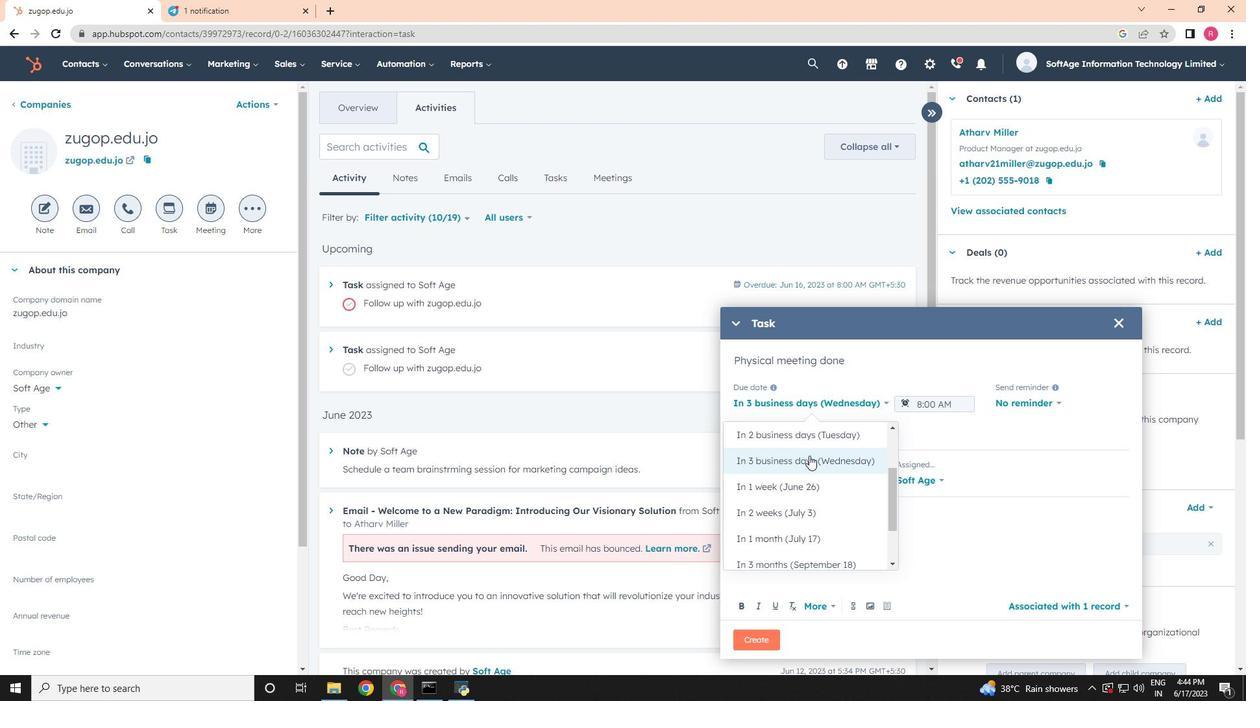 
Action: Mouse moved to (1023, 409)
Screenshot: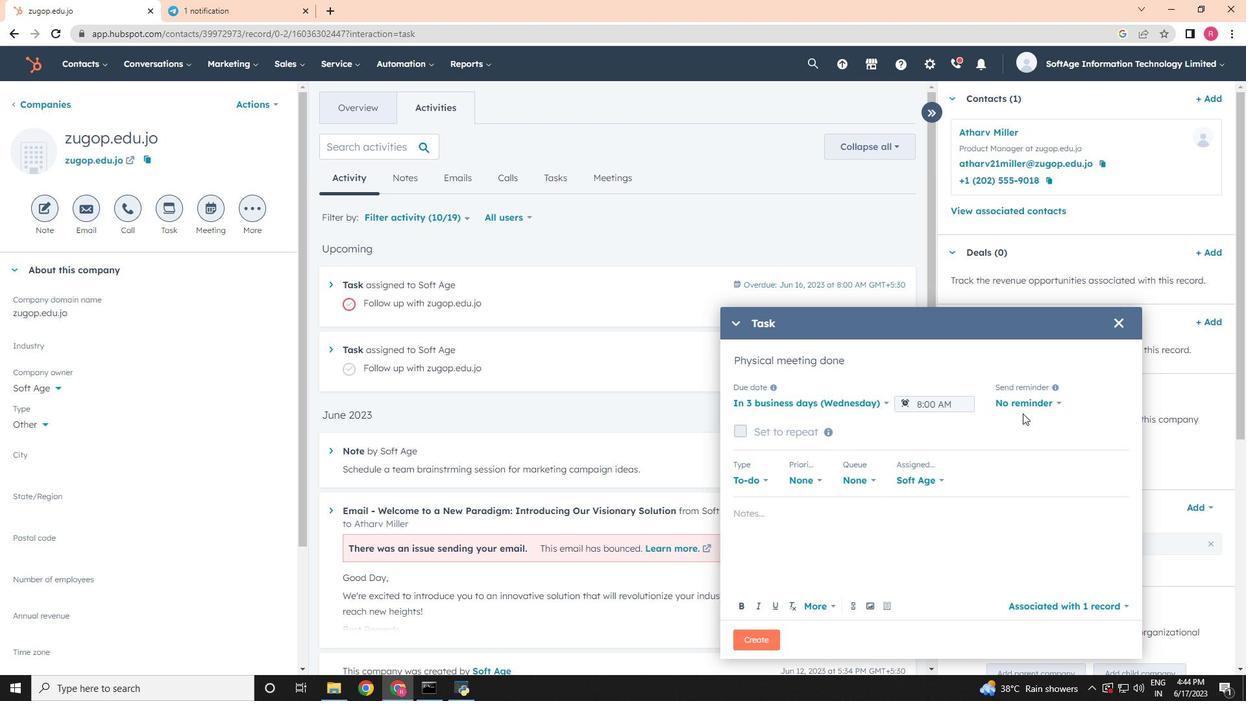 
Action: Mouse pressed left at (1023, 409)
Screenshot: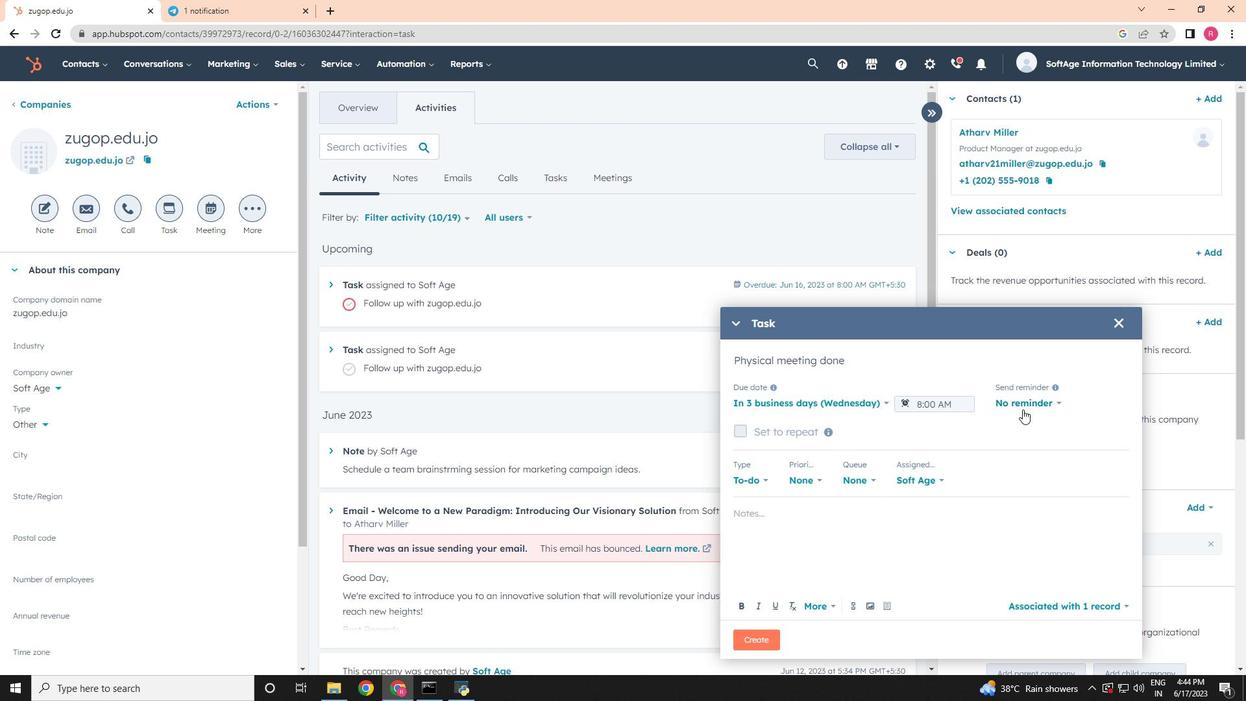 
Action: Mouse moved to (1000, 493)
Screenshot: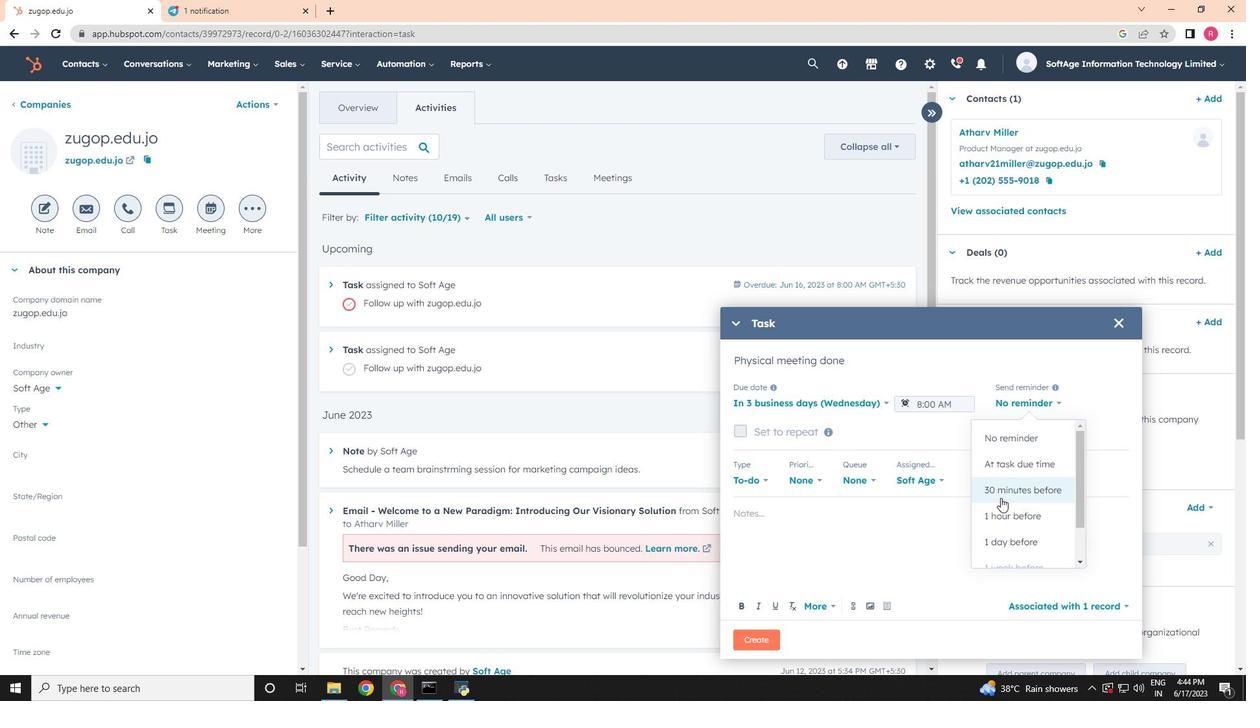 
Action: Mouse pressed left at (1000, 493)
Screenshot: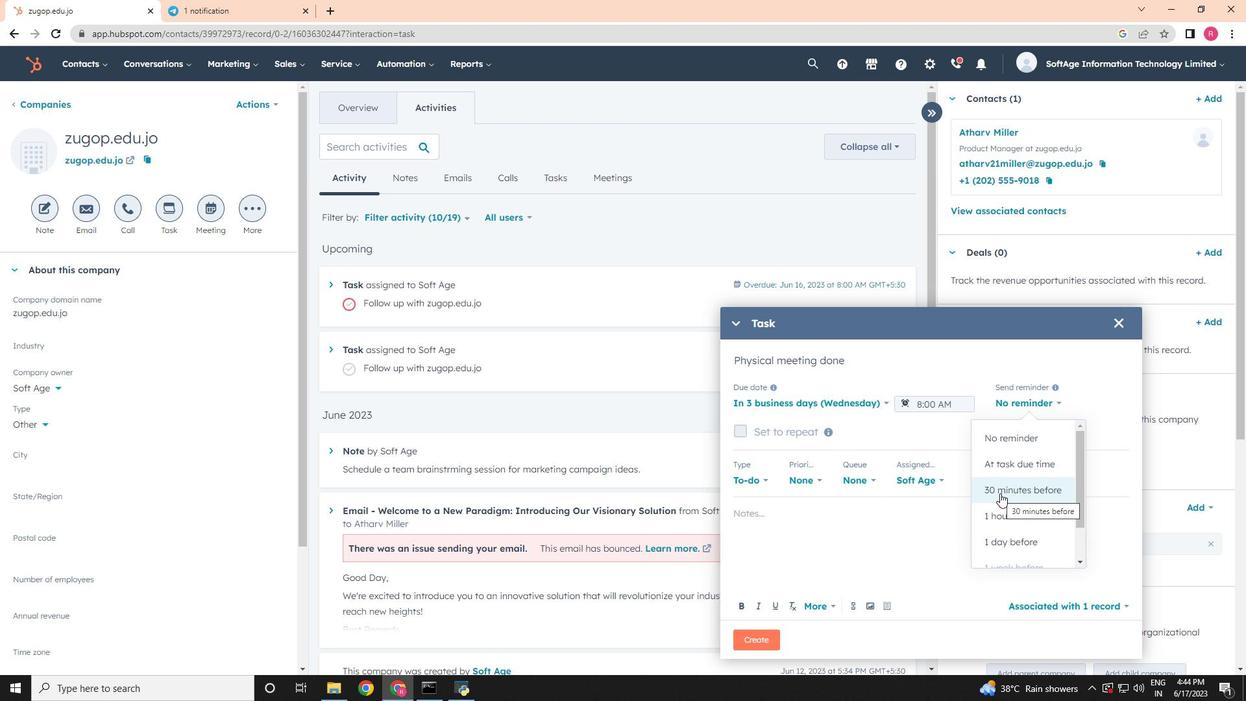 
Action: Mouse moved to (814, 479)
Screenshot: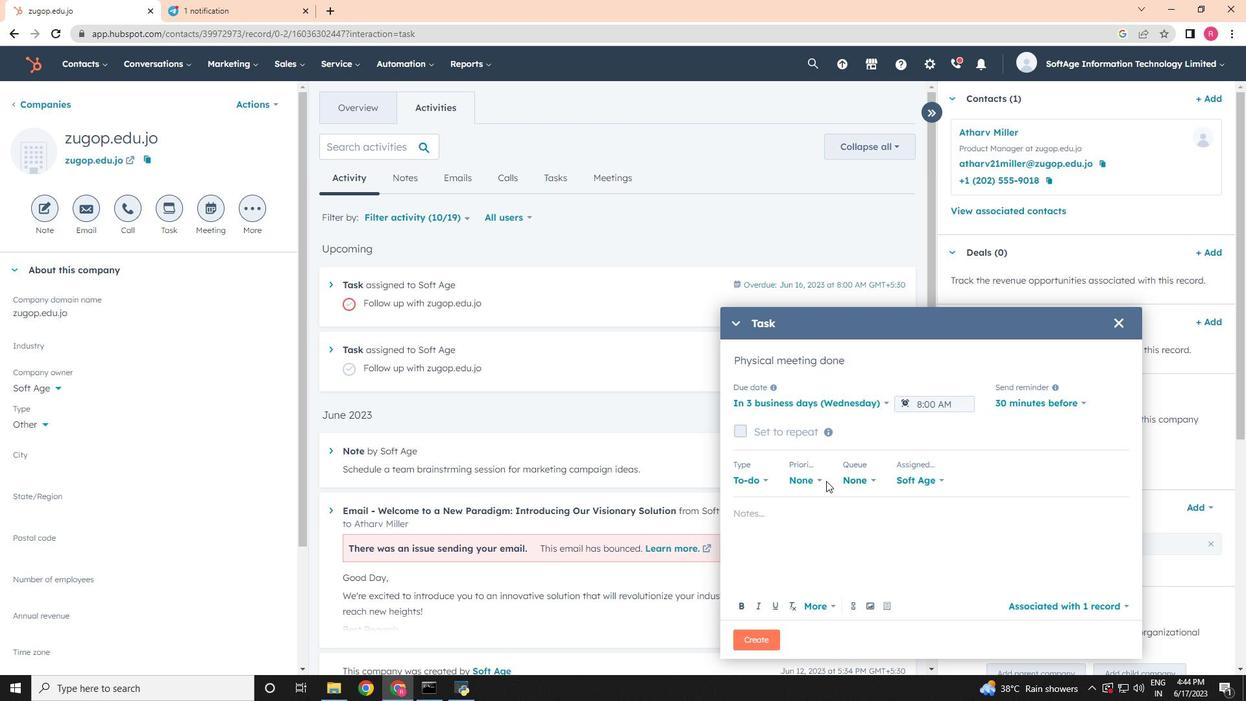 
Action: Mouse pressed left at (814, 479)
Screenshot: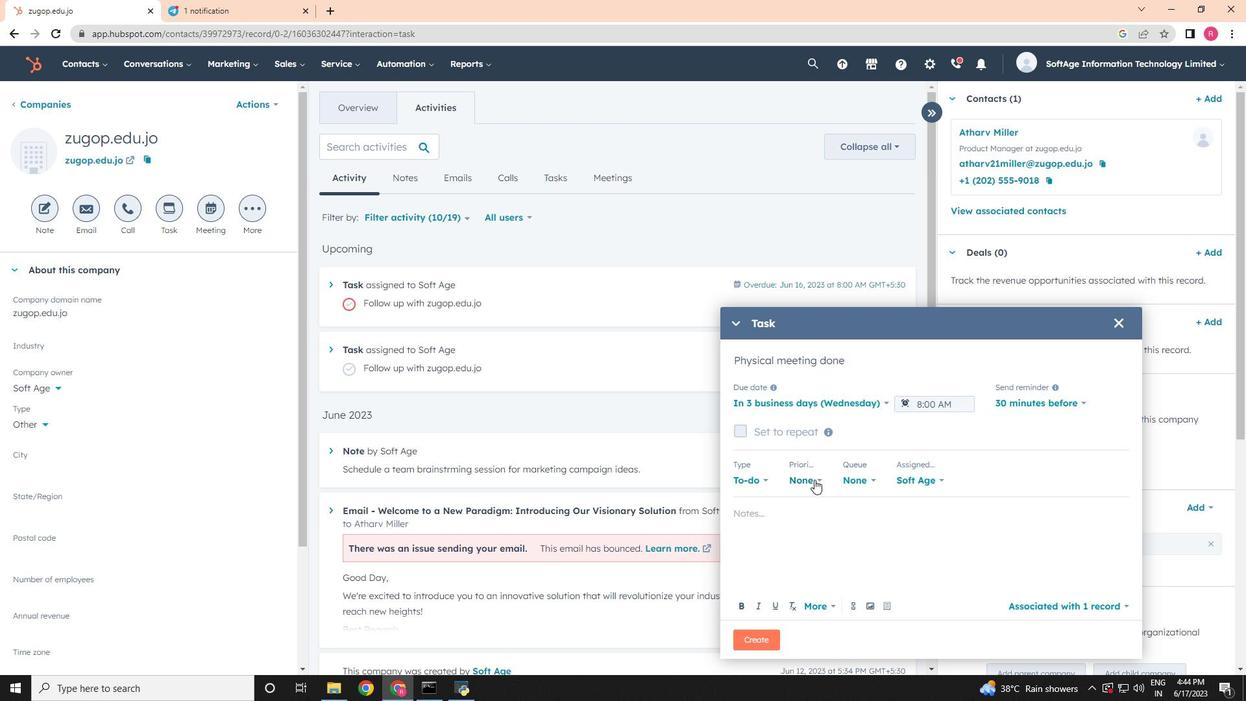 
Action: Mouse moved to (816, 588)
Screenshot: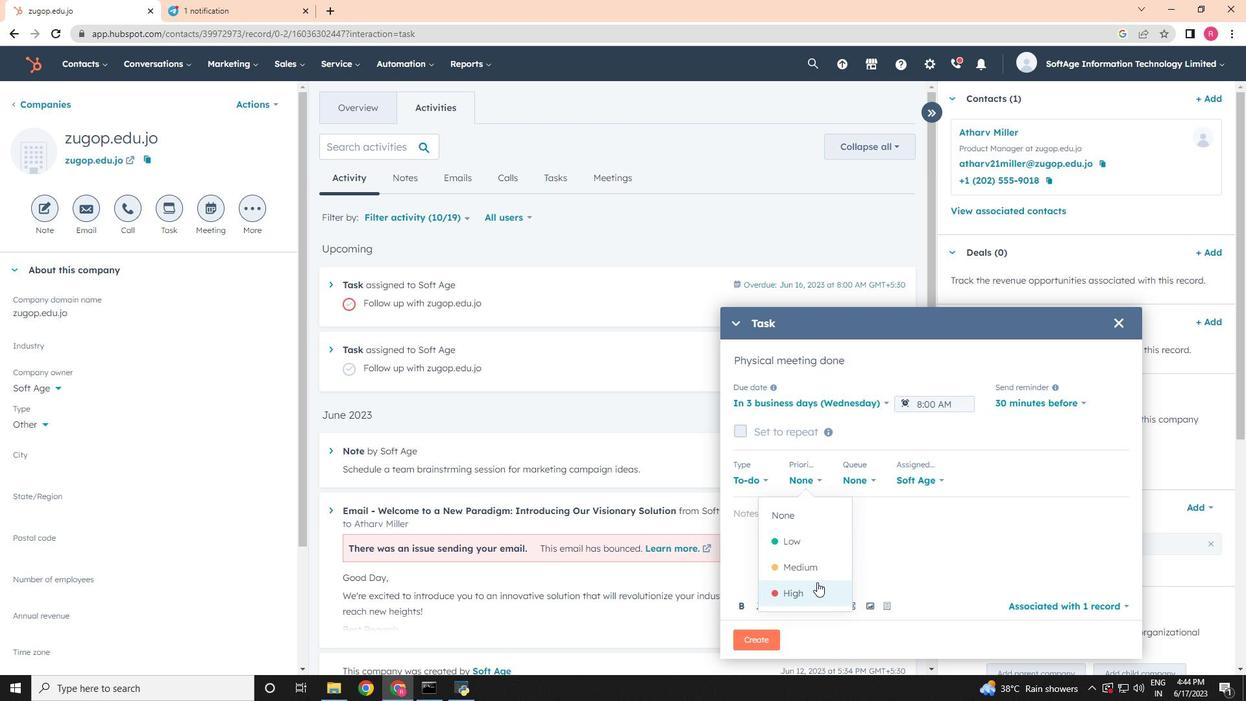 
Action: Mouse pressed left at (816, 588)
Screenshot: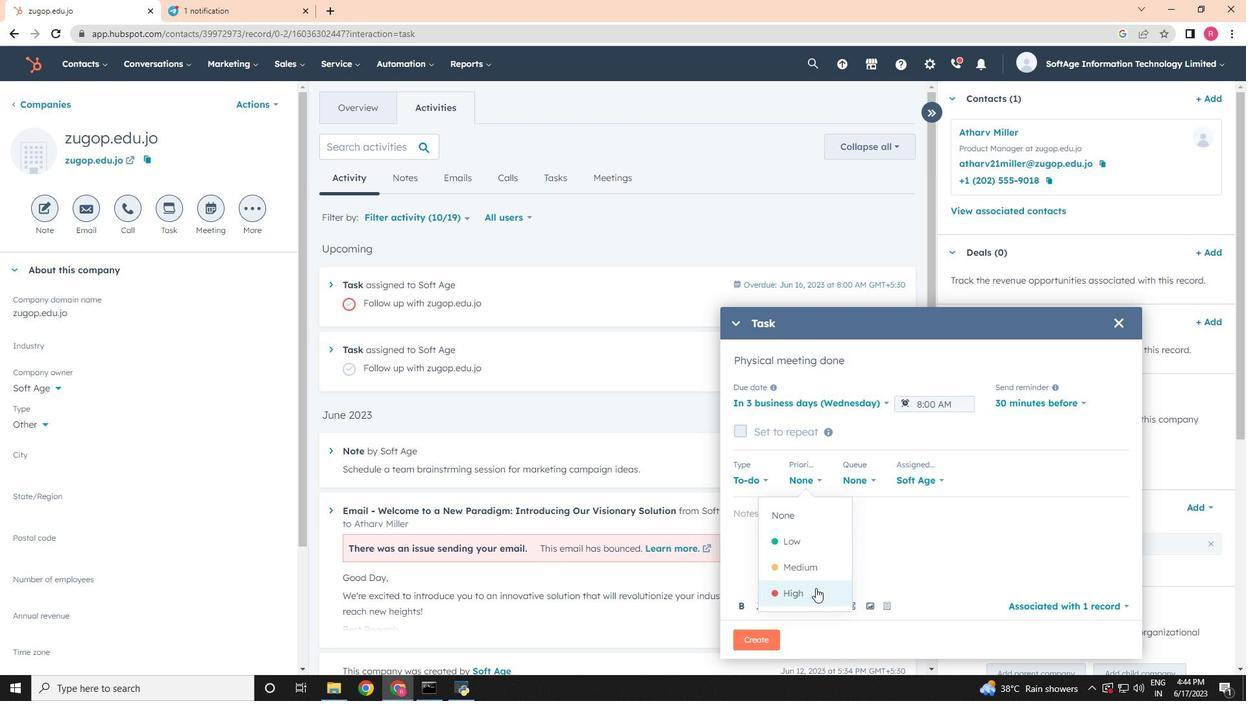 
Action: Mouse moved to (783, 511)
Screenshot: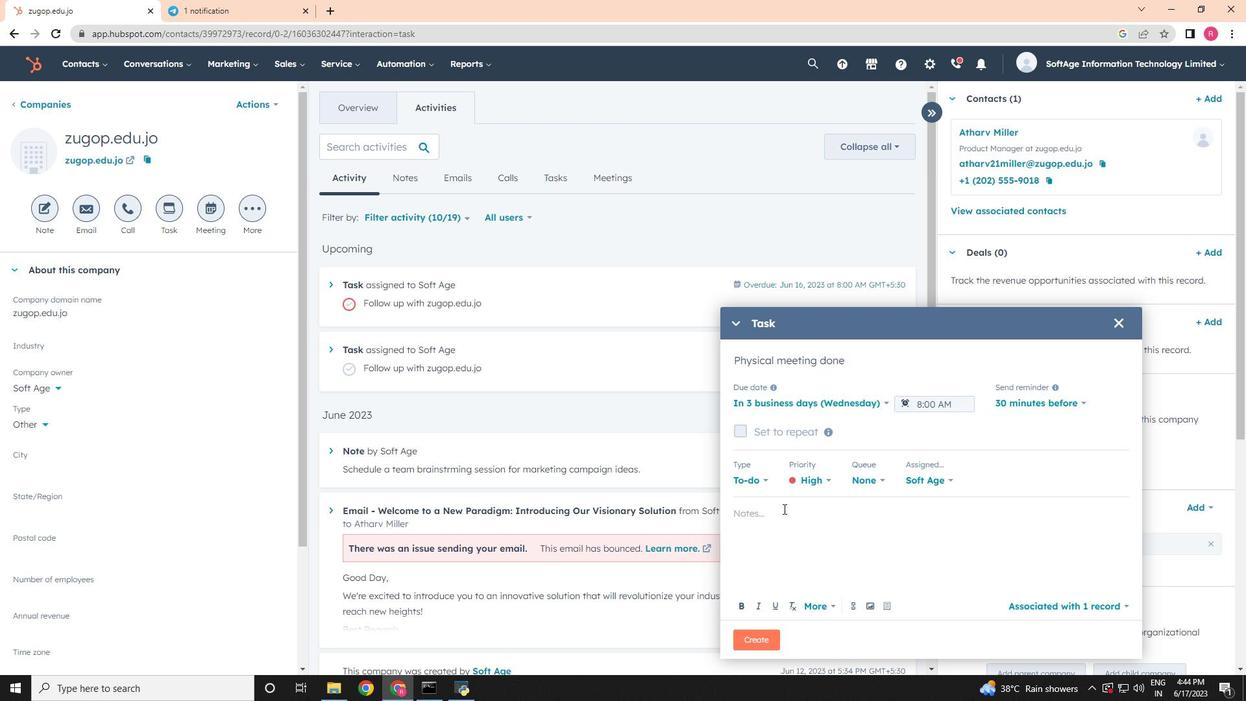 
Action: Mouse pressed left at (783, 511)
Screenshot: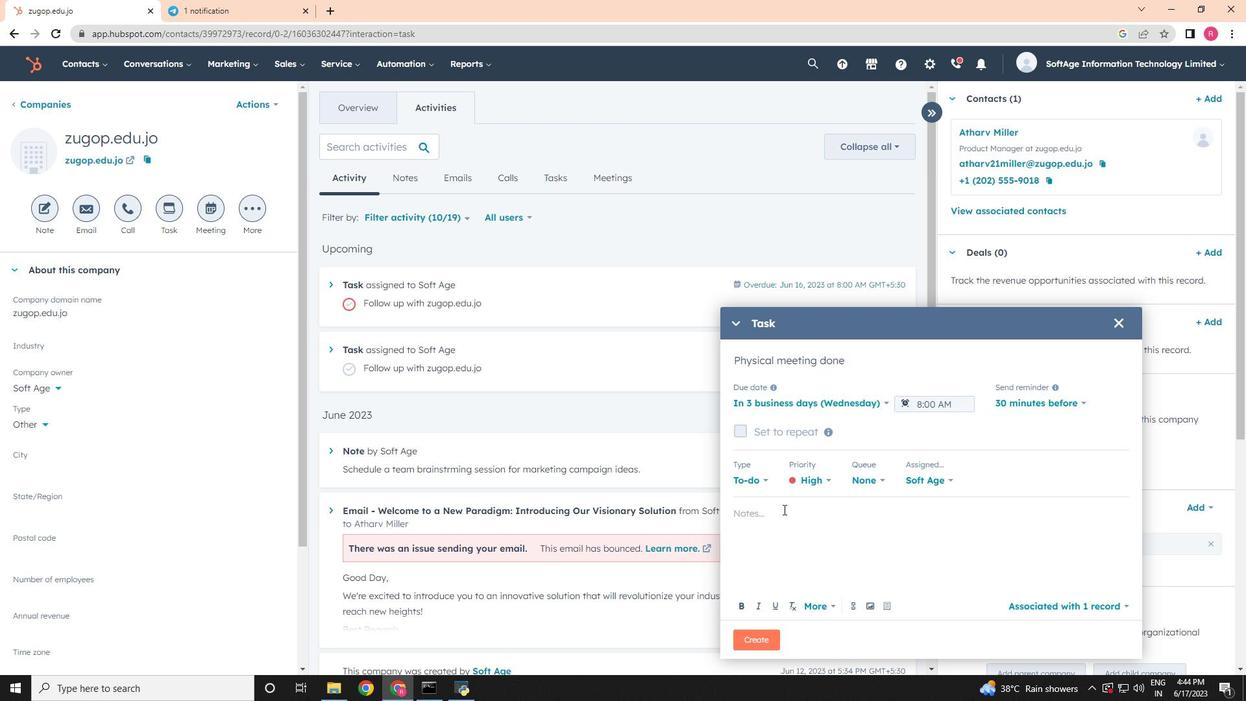 
Action: Key pressed <Key.shift><Key.shift><Key.shift>Review<Key.space>the<Key.space>attached<Key.space>proposal.
Screenshot: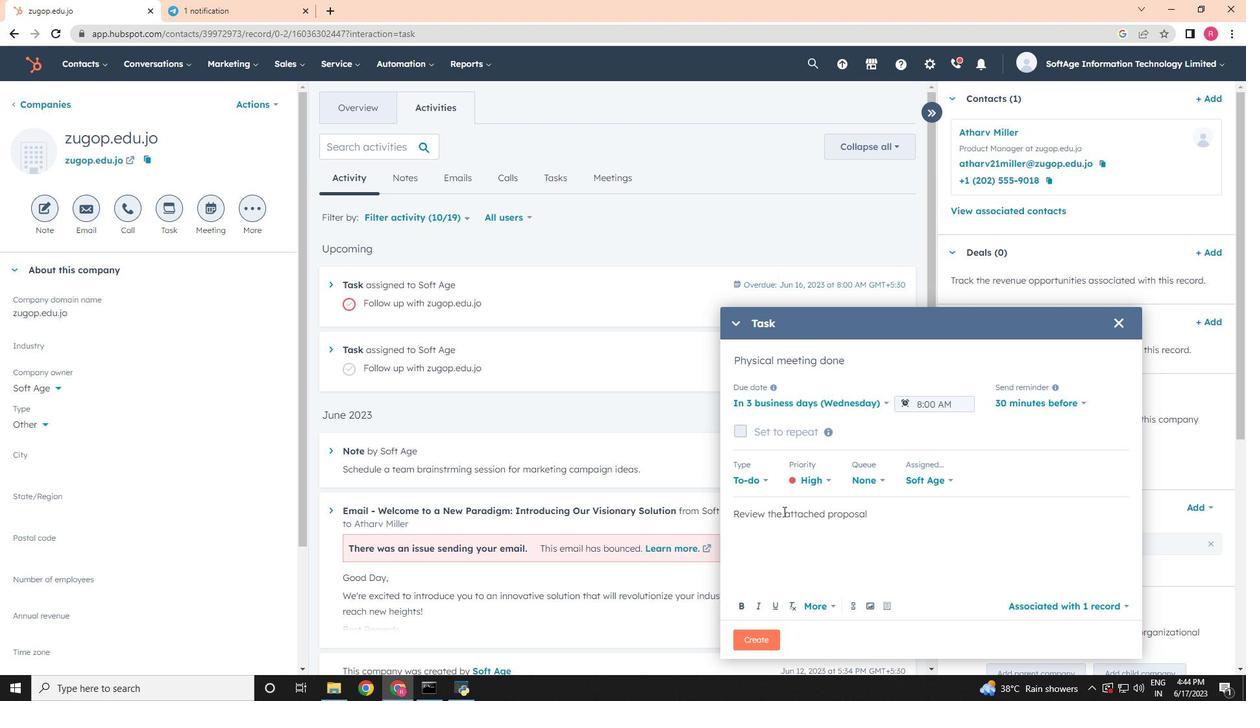 
Action: Mouse moved to (777, 636)
Screenshot: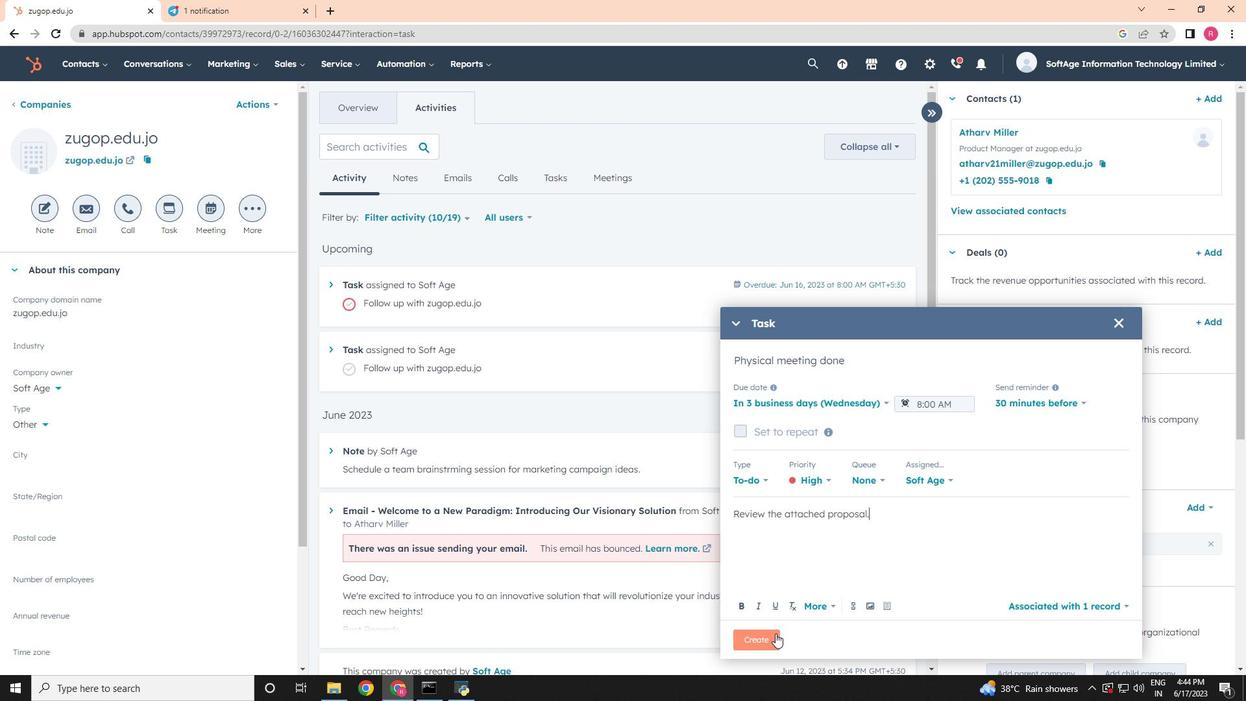 
Action: Mouse pressed left at (777, 636)
Screenshot: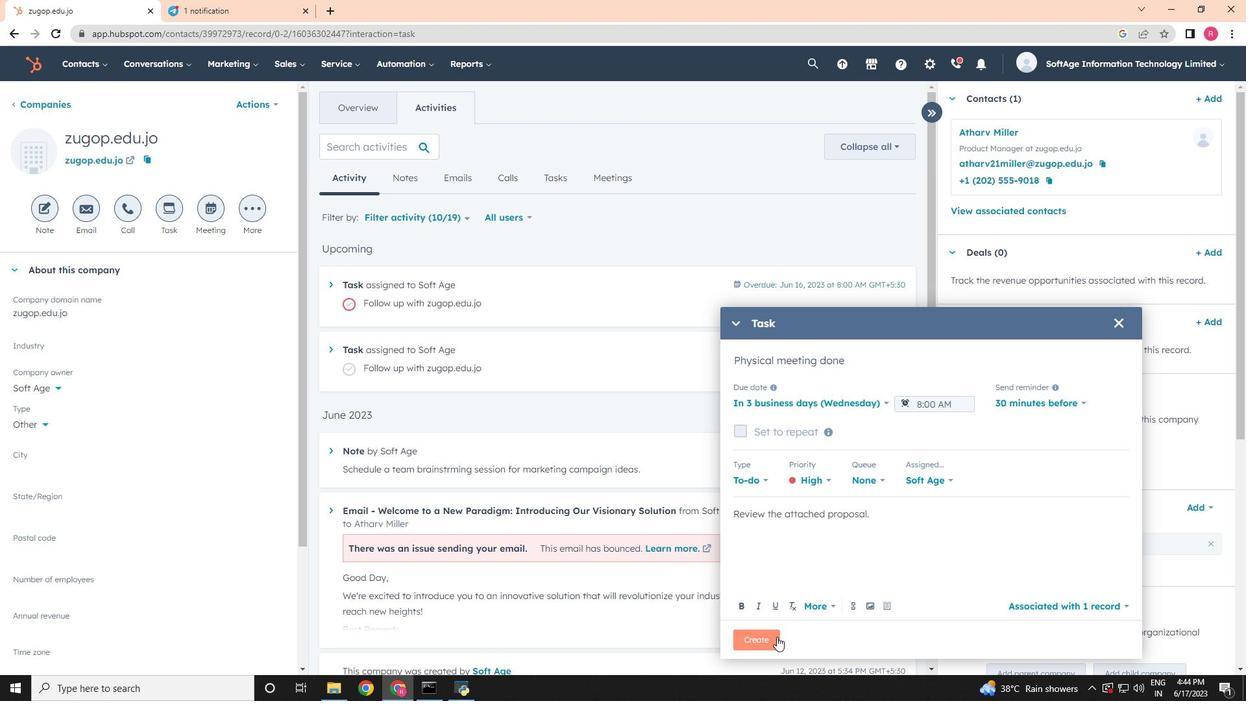 
